 Task: Integrate Google Drive with the Trello card, attach a file, and customize the card by editing the description, adding a label, and changing the cover color.
Action: Mouse moved to (413, 543)
Screenshot: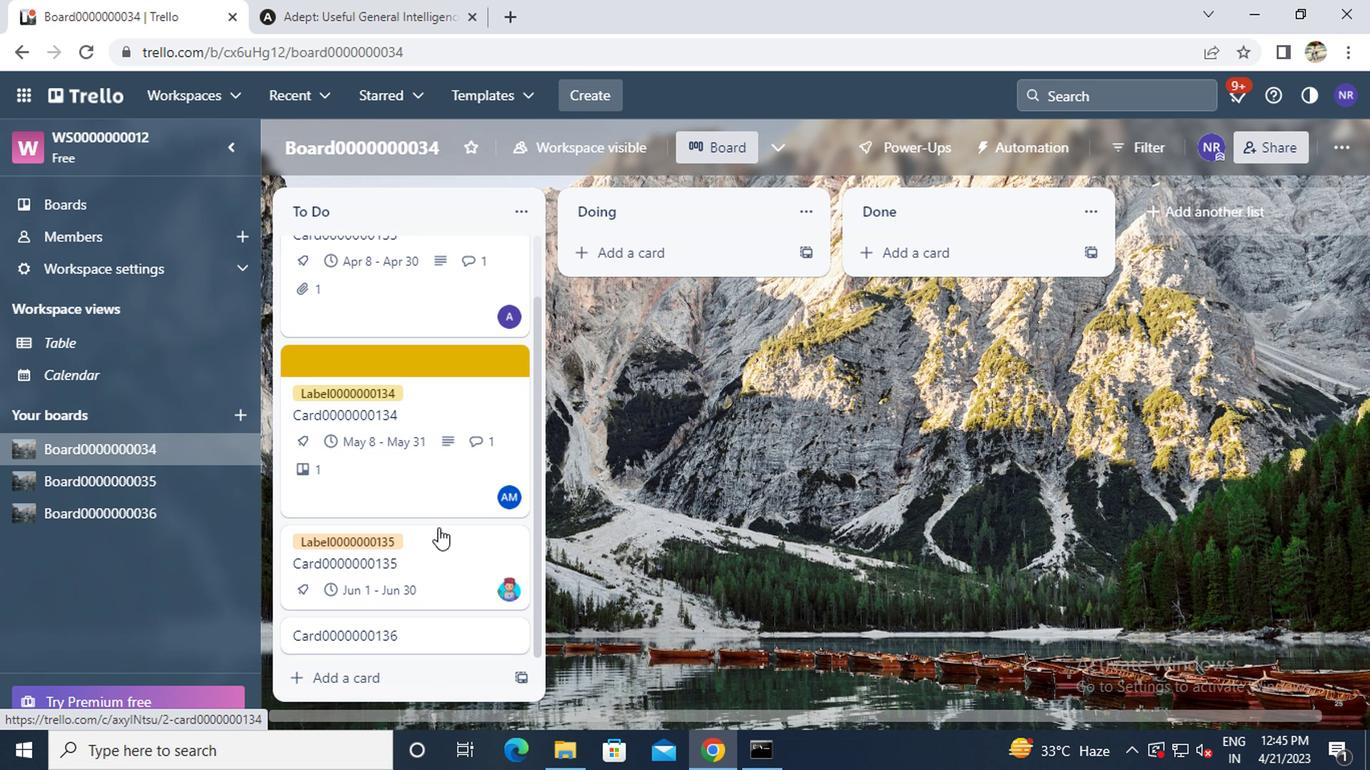 
Action: Mouse pressed left at (413, 543)
Screenshot: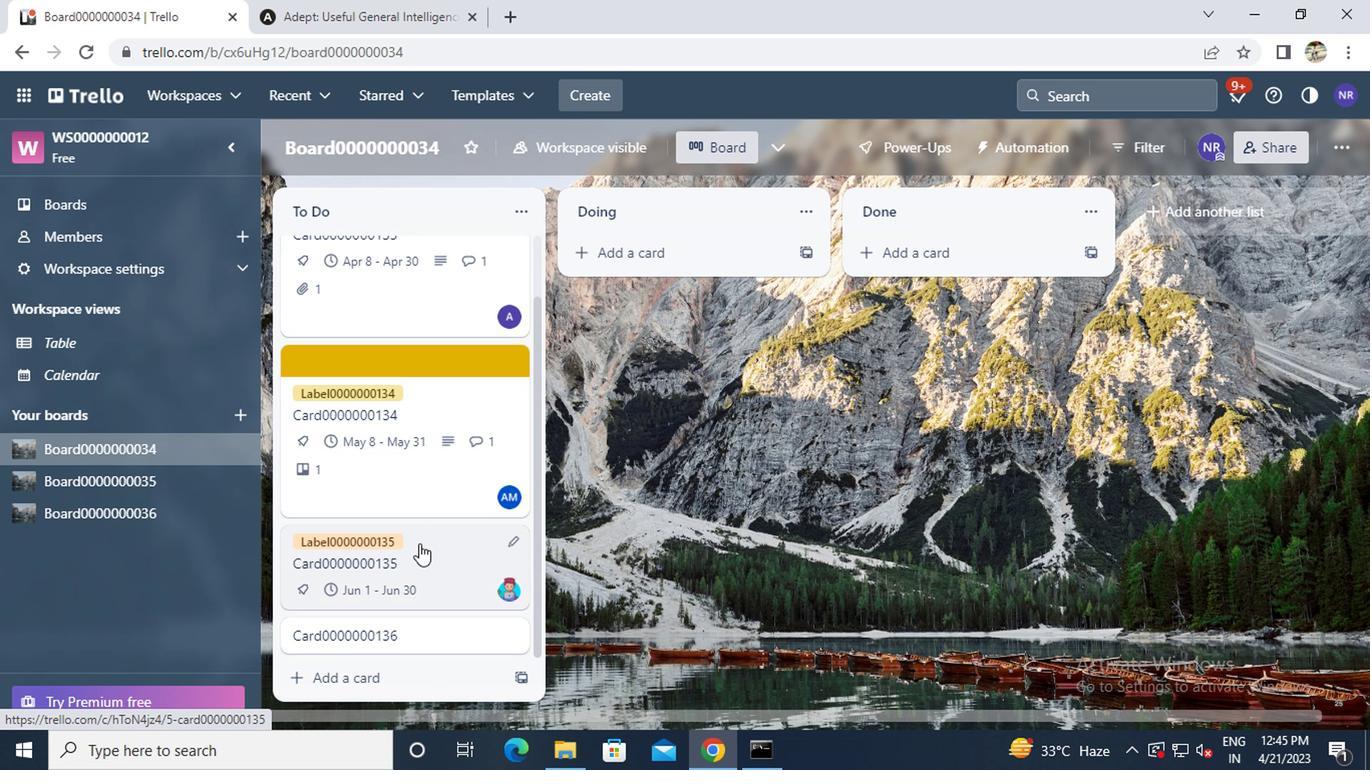 
Action: Mouse moved to (919, 408)
Screenshot: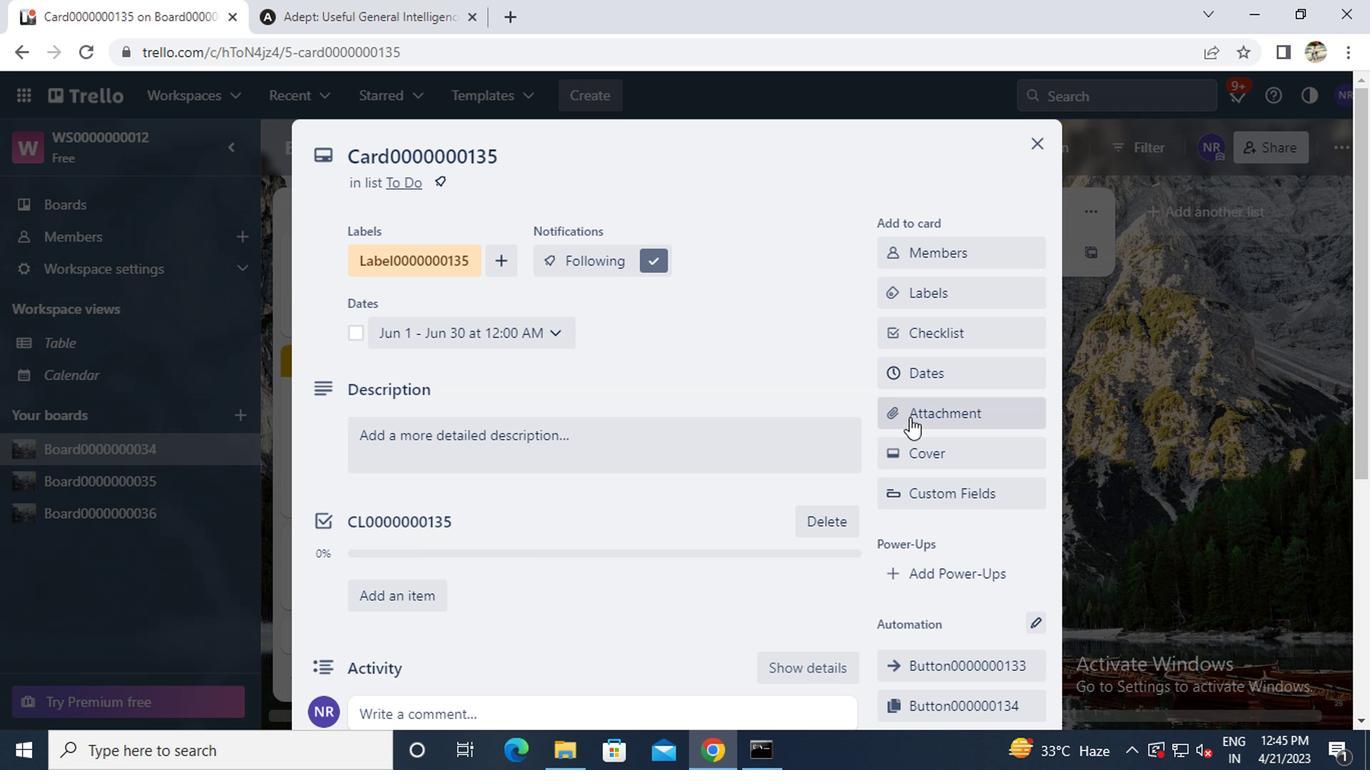 
Action: Mouse pressed left at (919, 408)
Screenshot: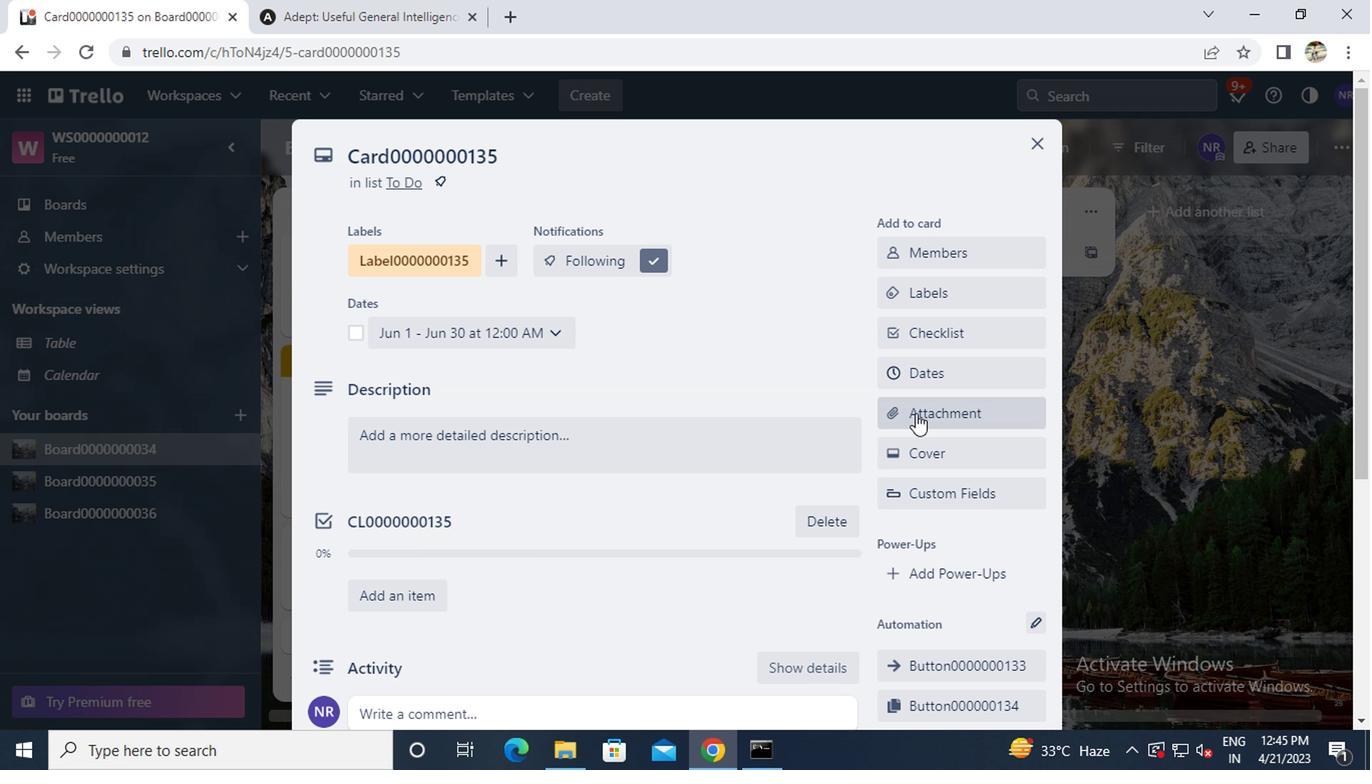 
Action: Mouse moved to (939, 245)
Screenshot: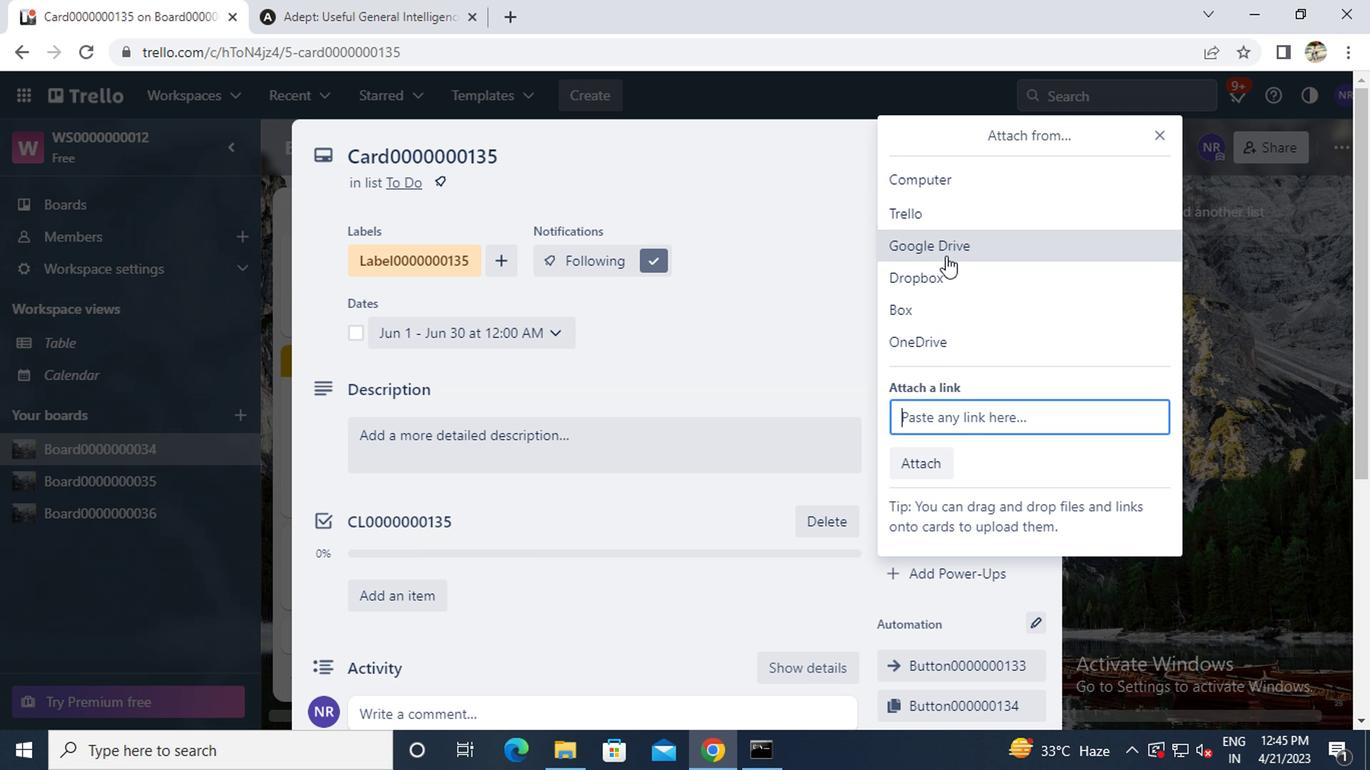 
Action: Mouse pressed left at (939, 245)
Screenshot: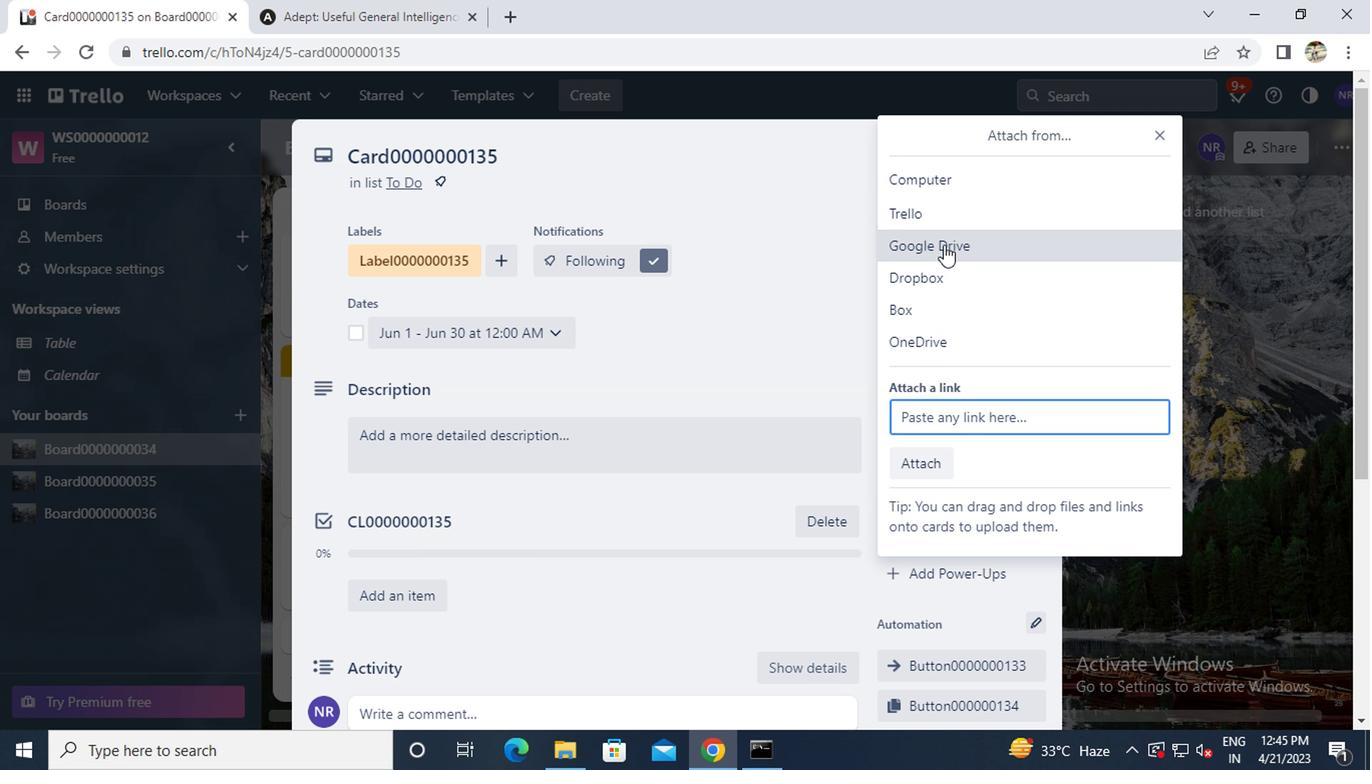
Action: Mouse moved to (833, 350)
Screenshot: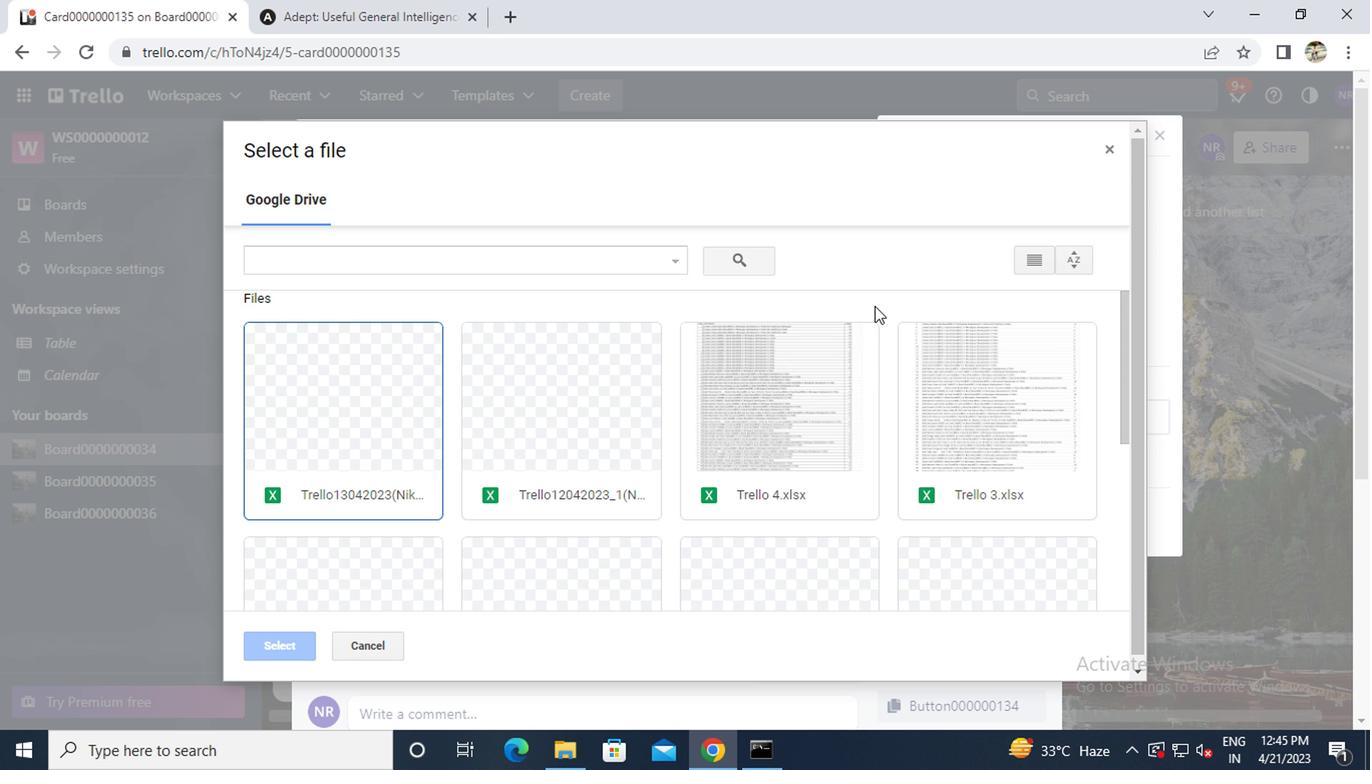 
Action: Mouse pressed left at (833, 350)
Screenshot: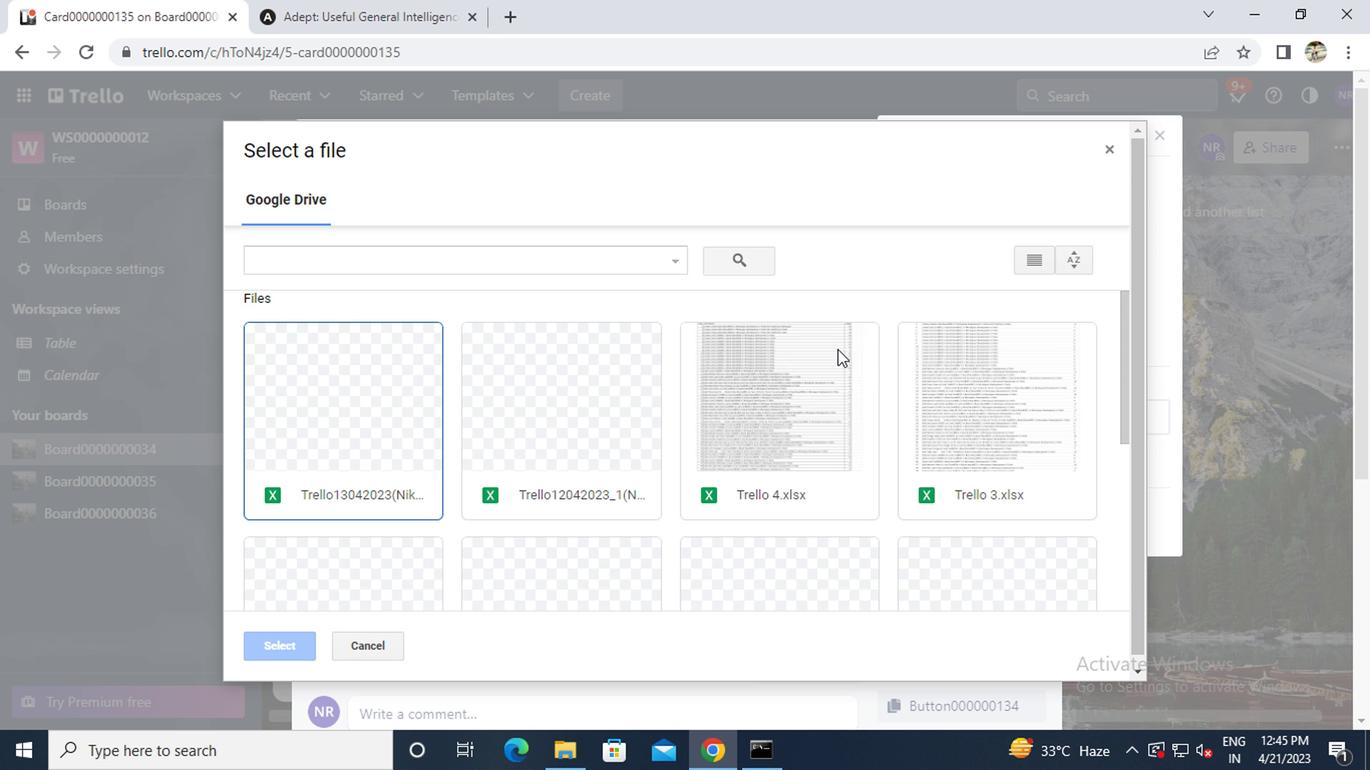 
Action: Mouse moved to (285, 635)
Screenshot: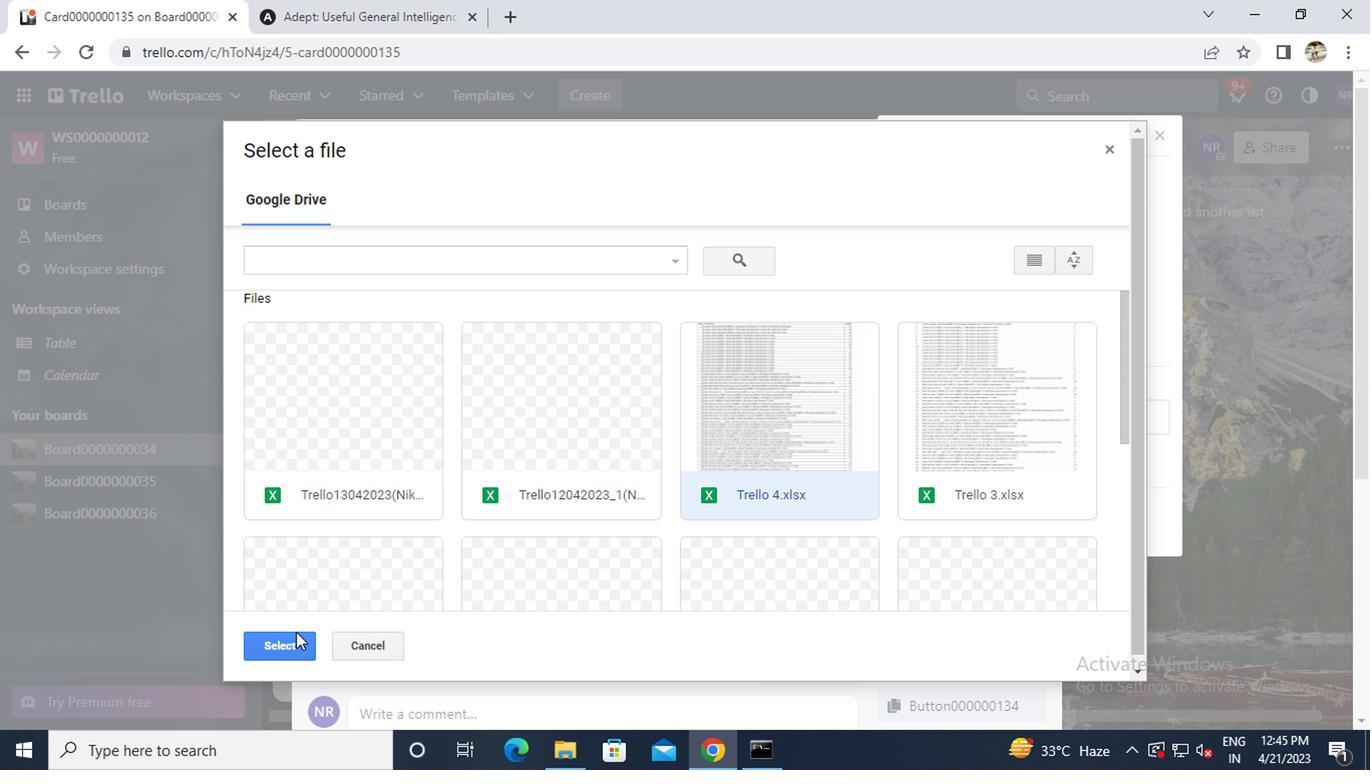 
Action: Mouse pressed left at (285, 635)
Screenshot: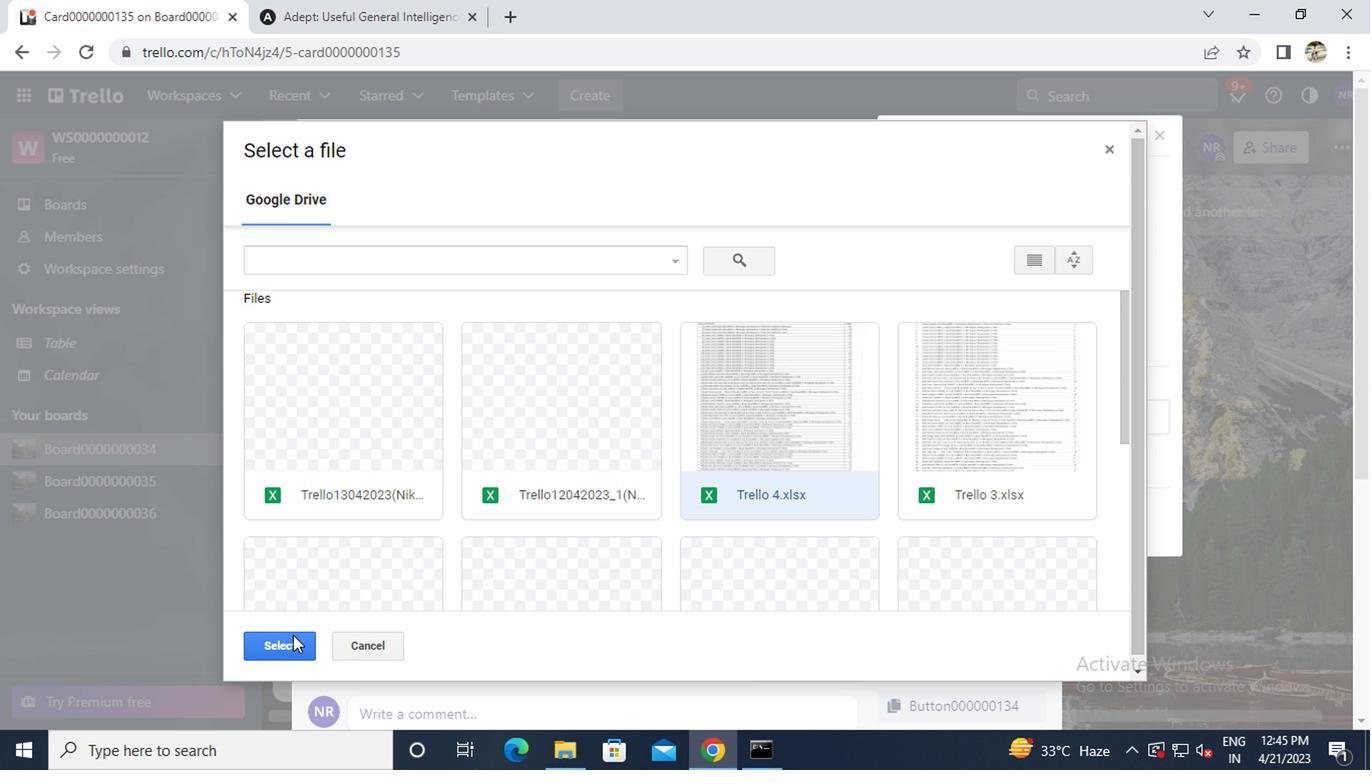 
Action: Mouse moved to (893, 461)
Screenshot: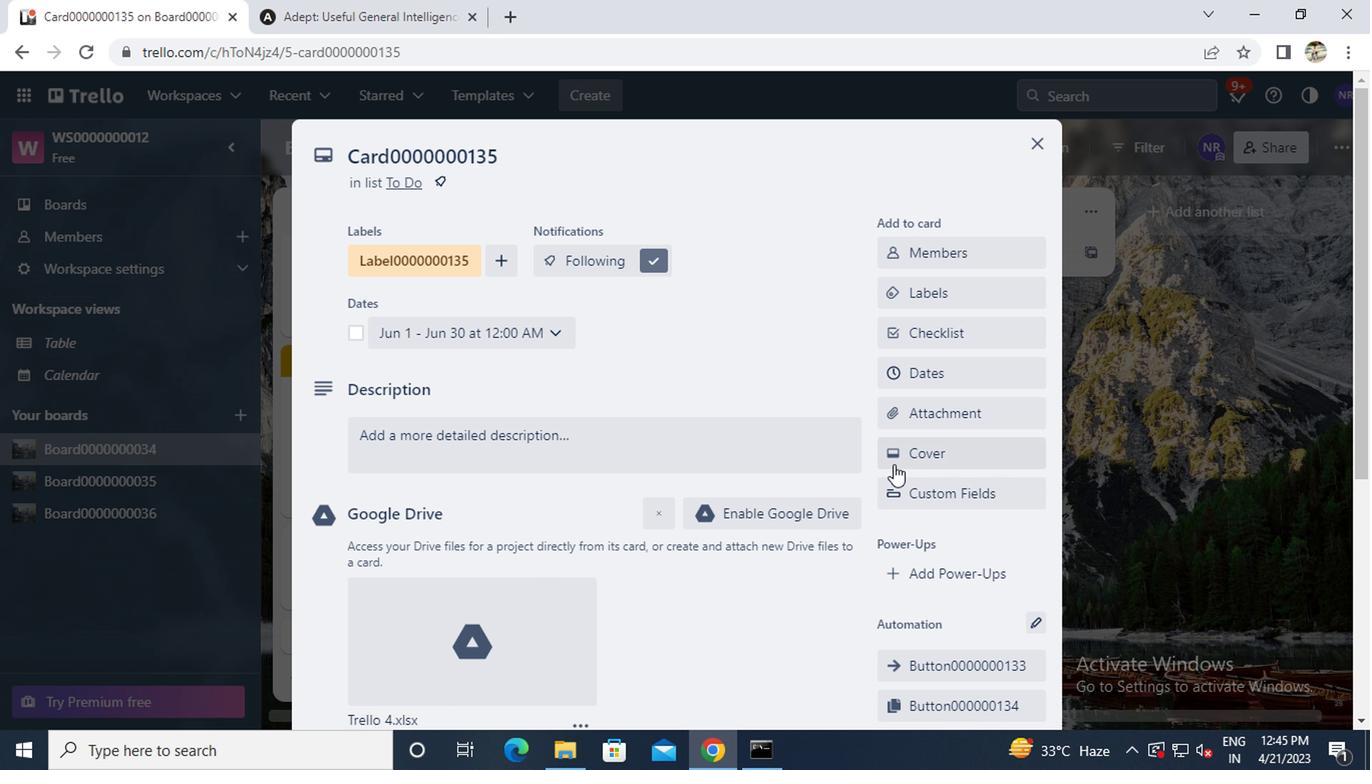 
Action: Mouse pressed left at (893, 461)
Screenshot: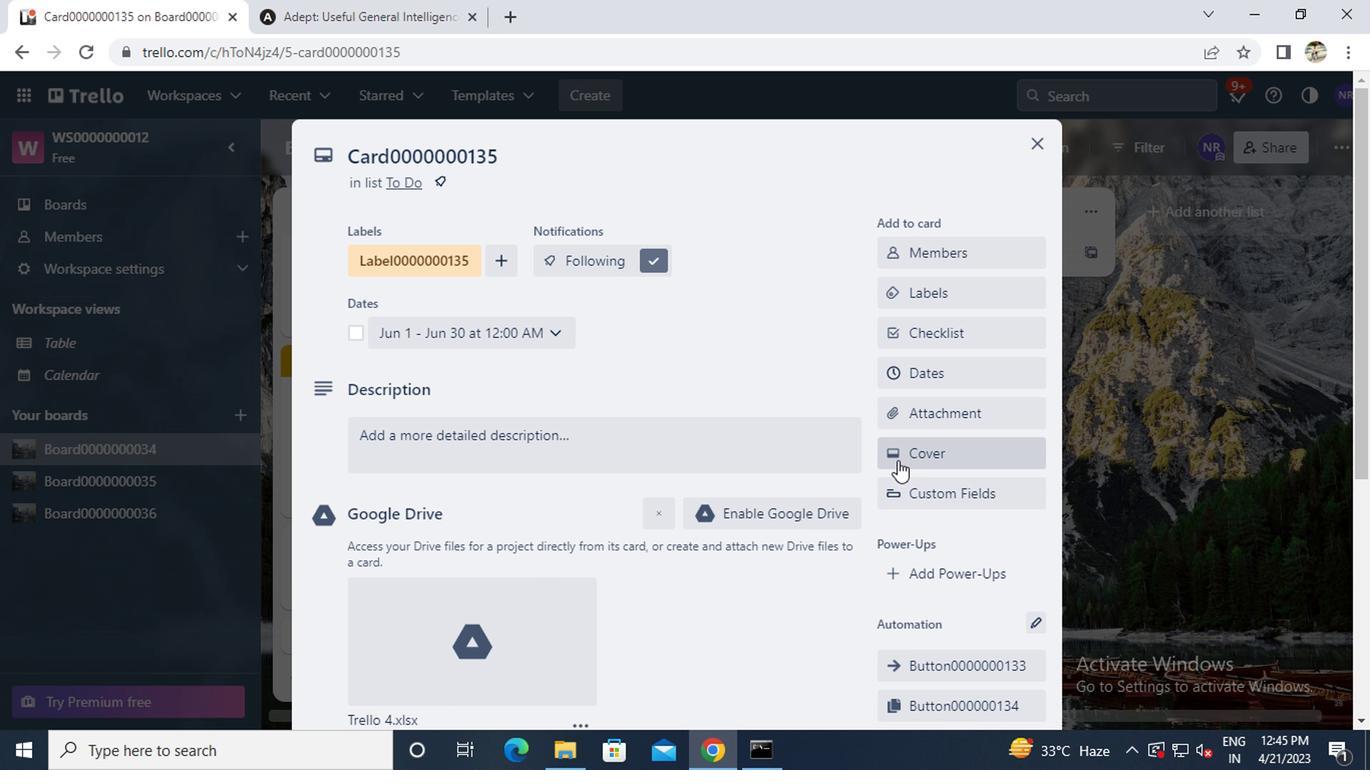 
Action: Mouse moved to (1019, 319)
Screenshot: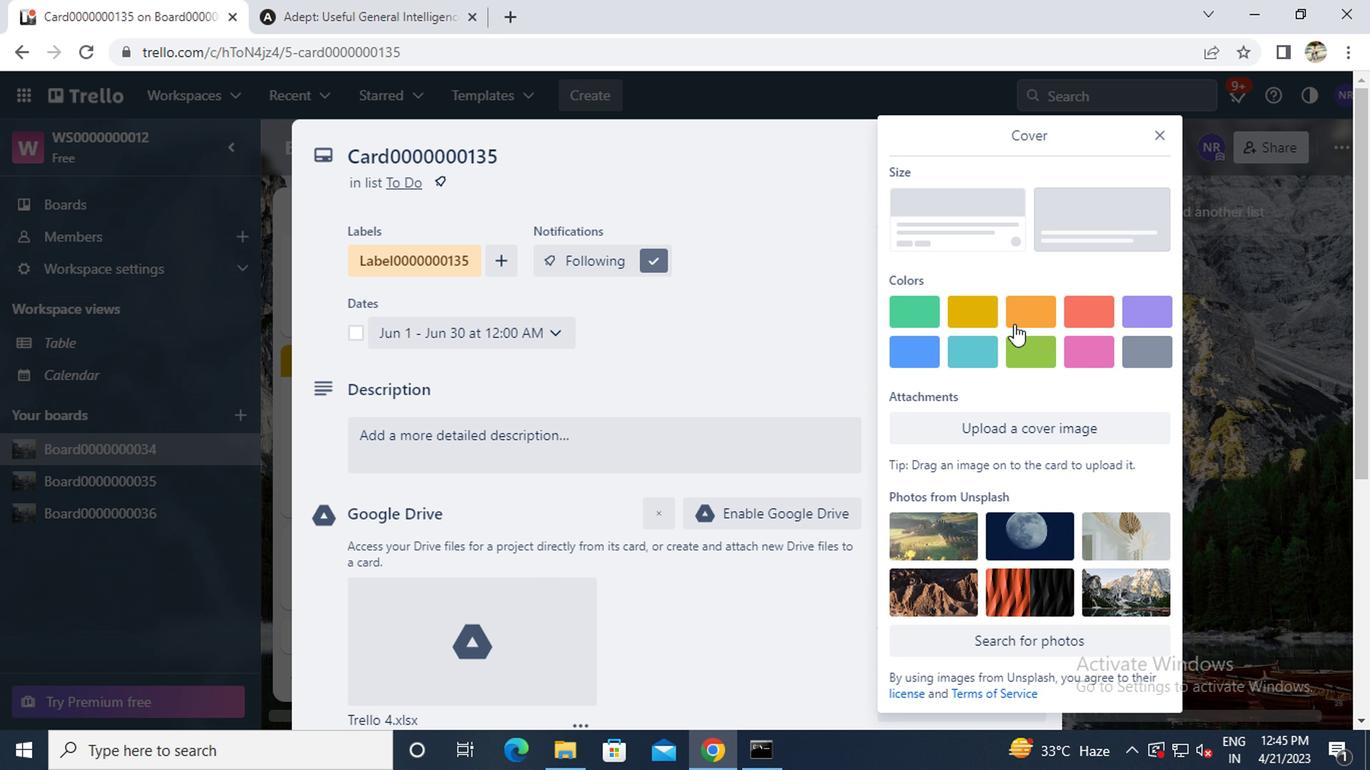 
Action: Mouse pressed left at (1019, 319)
Screenshot: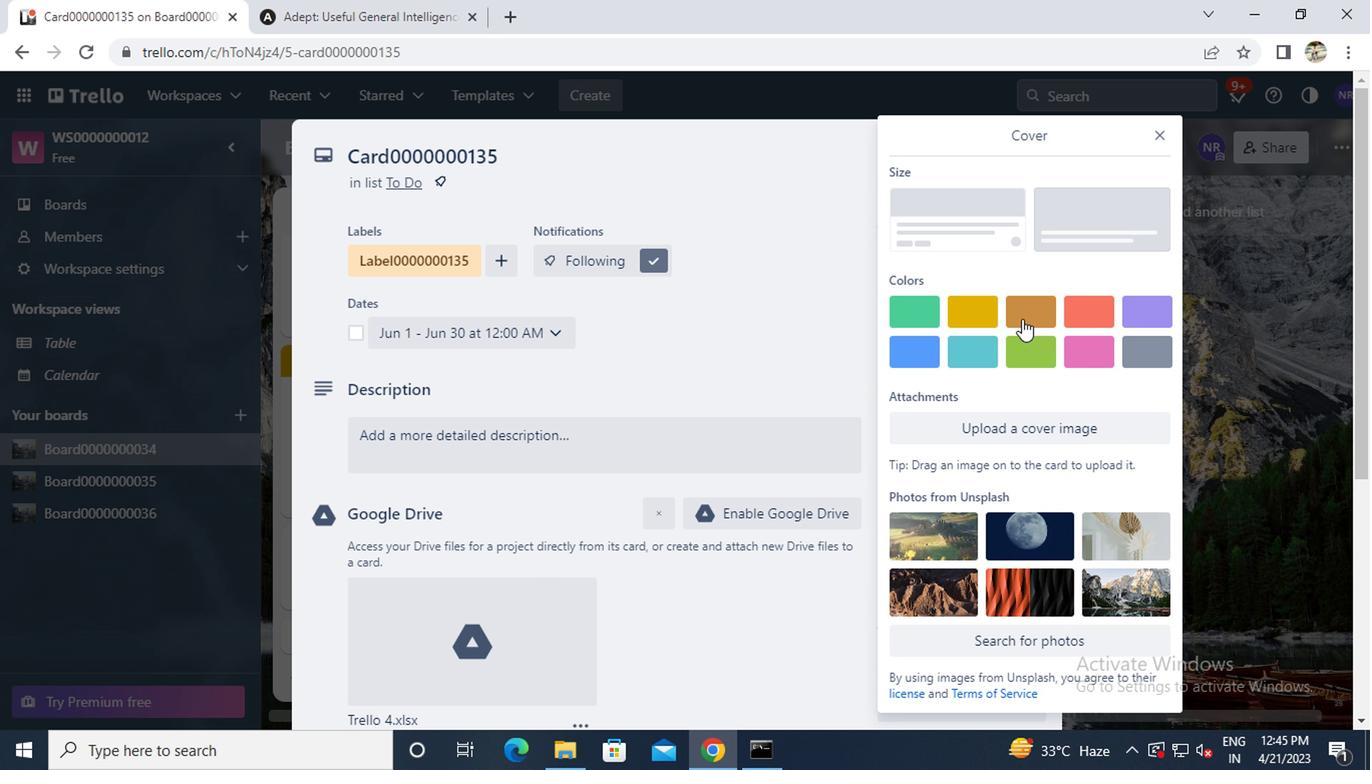 
Action: Mouse moved to (1150, 135)
Screenshot: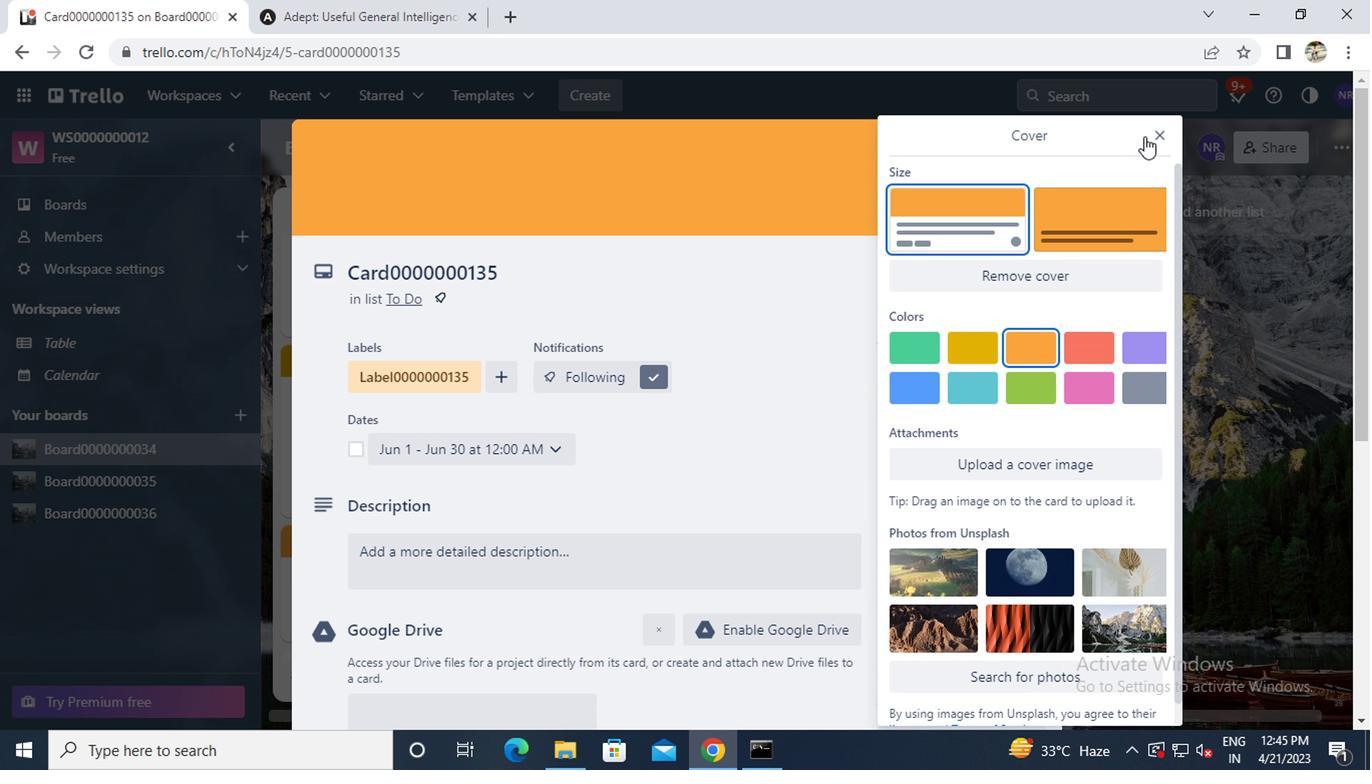 
Action: Mouse pressed left at (1150, 135)
Screenshot: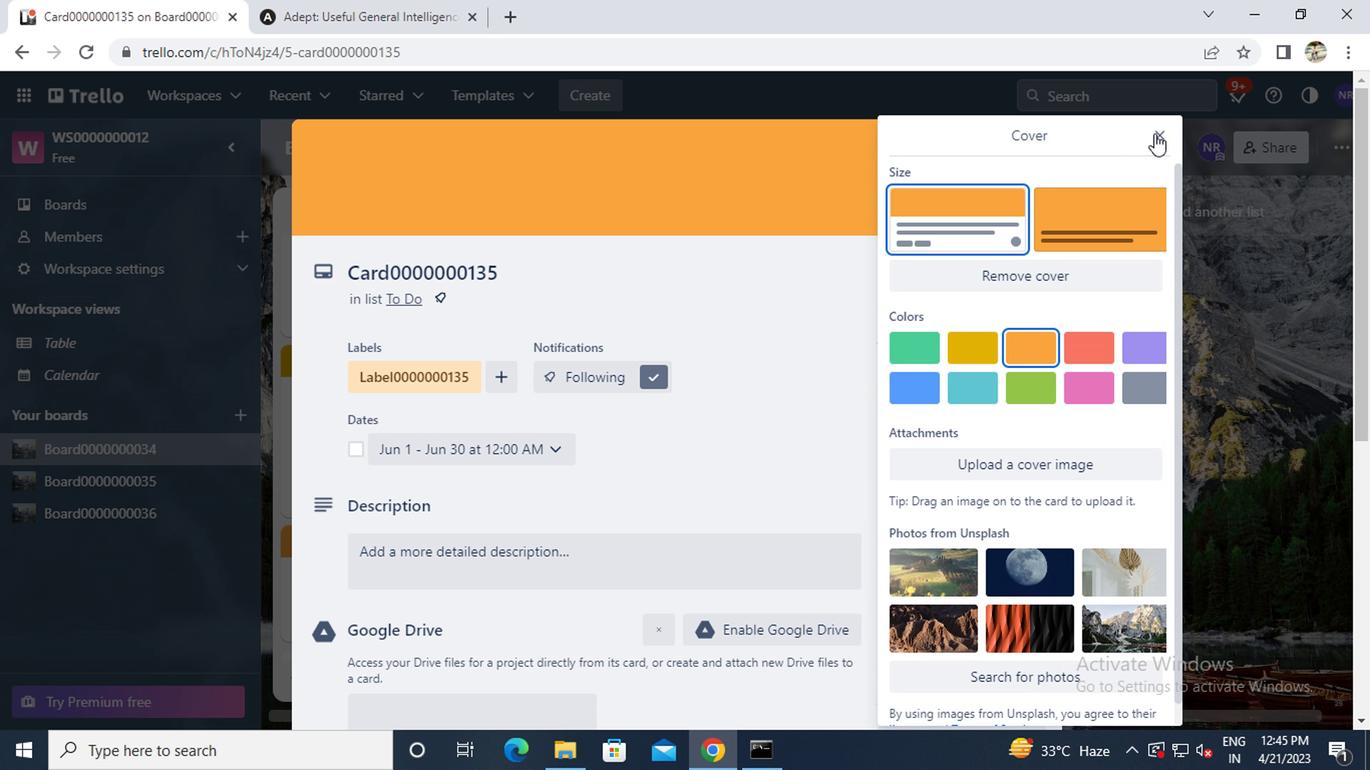 
Action: Mouse moved to (933, 457)
Screenshot: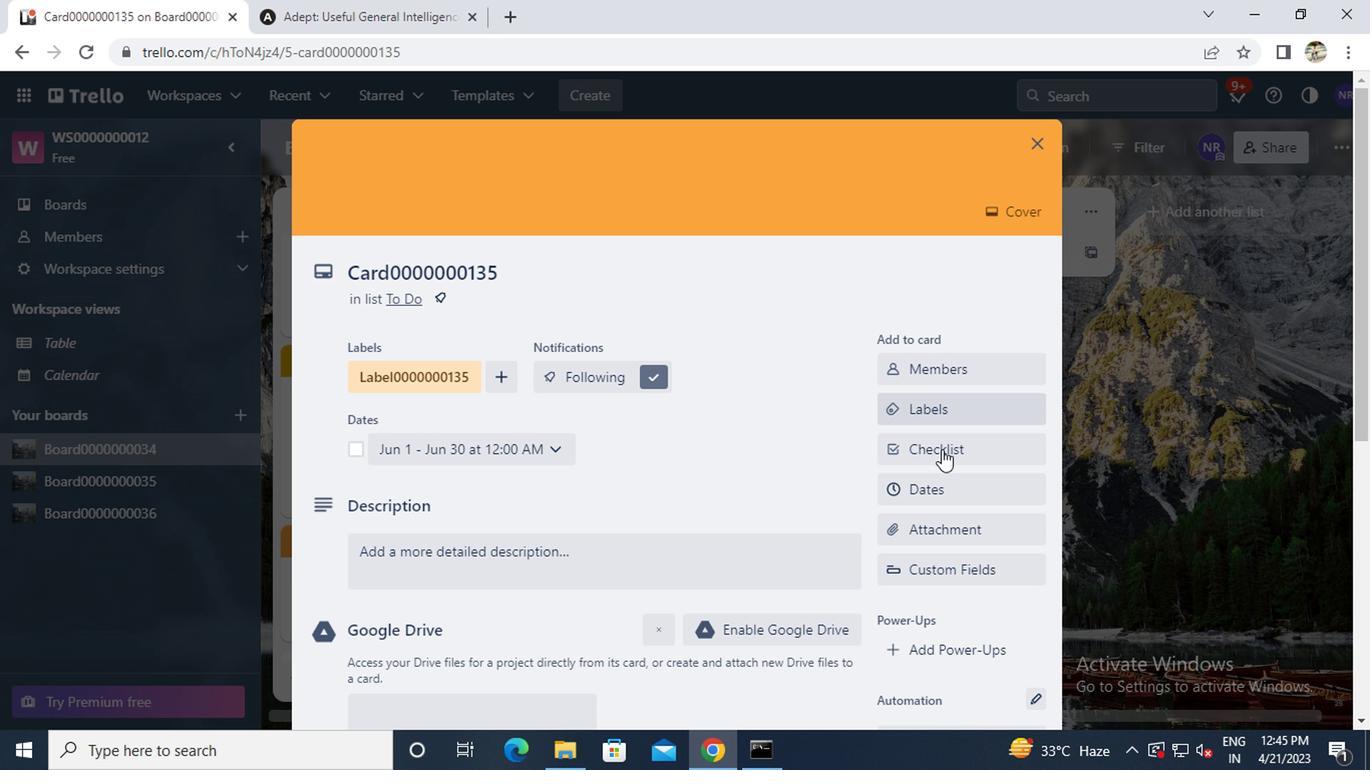 
Action: Mouse scrolled (933, 456) with delta (0, -1)
Screenshot: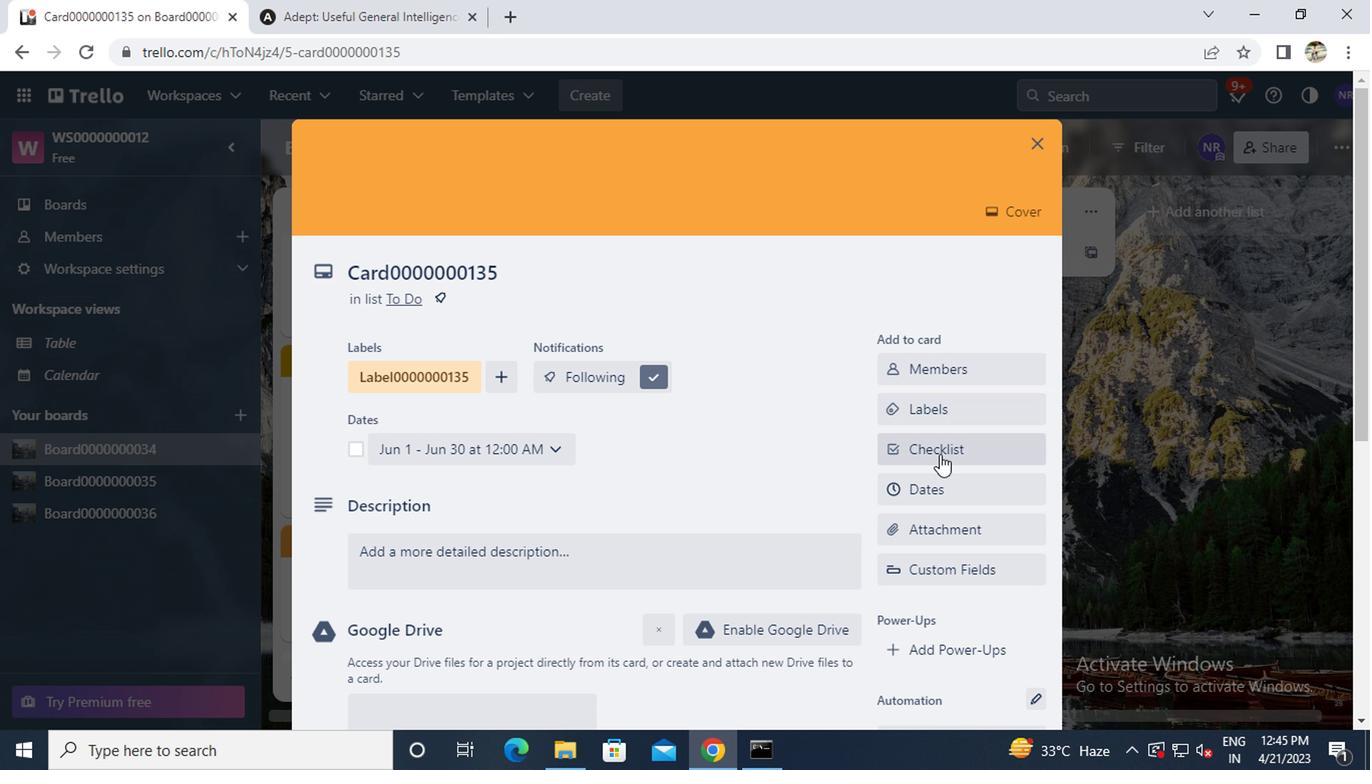 
Action: Mouse scrolled (933, 456) with delta (0, -1)
Screenshot: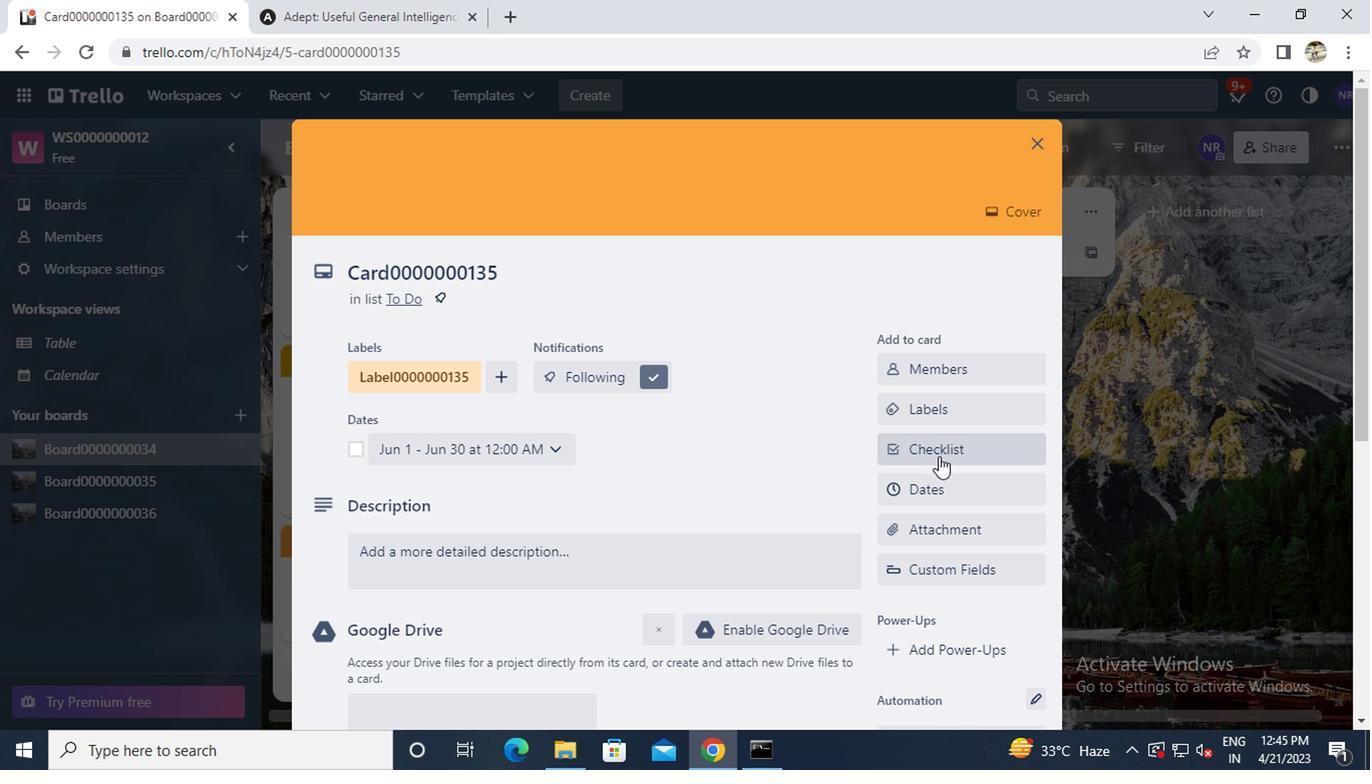 
Action: Mouse scrolled (933, 456) with delta (0, -1)
Screenshot: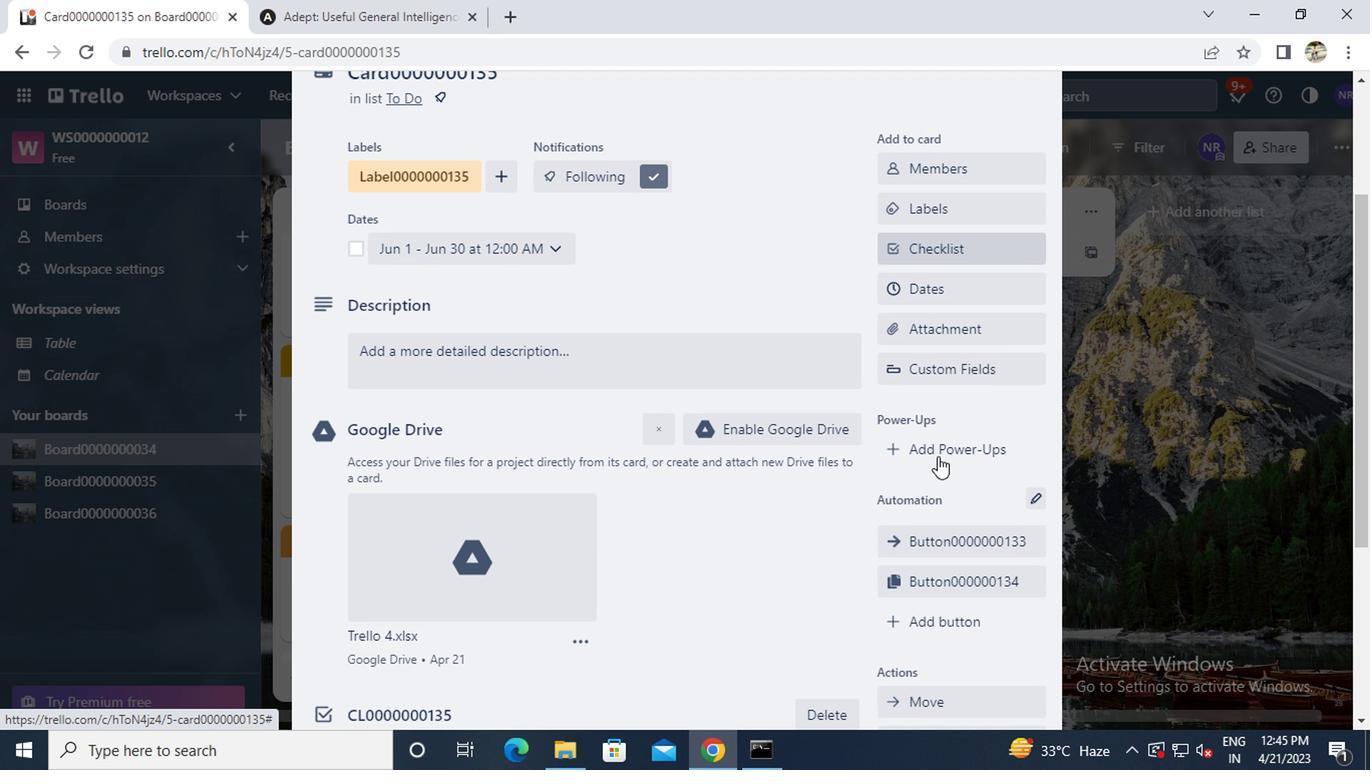 
Action: Mouse scrolled (933, 456) with delta (0, -1)
Screenshot: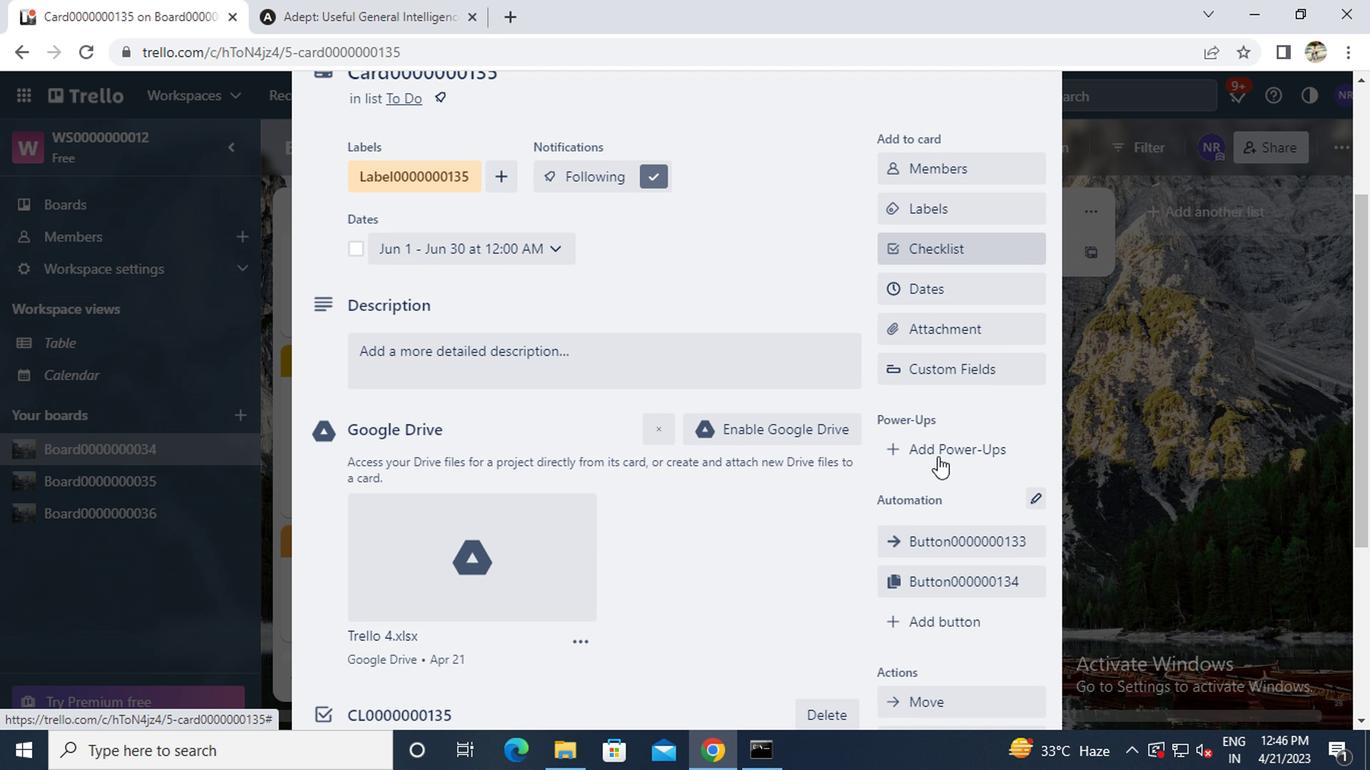
Action: Mouse moved to (927, 430)
Screenshot: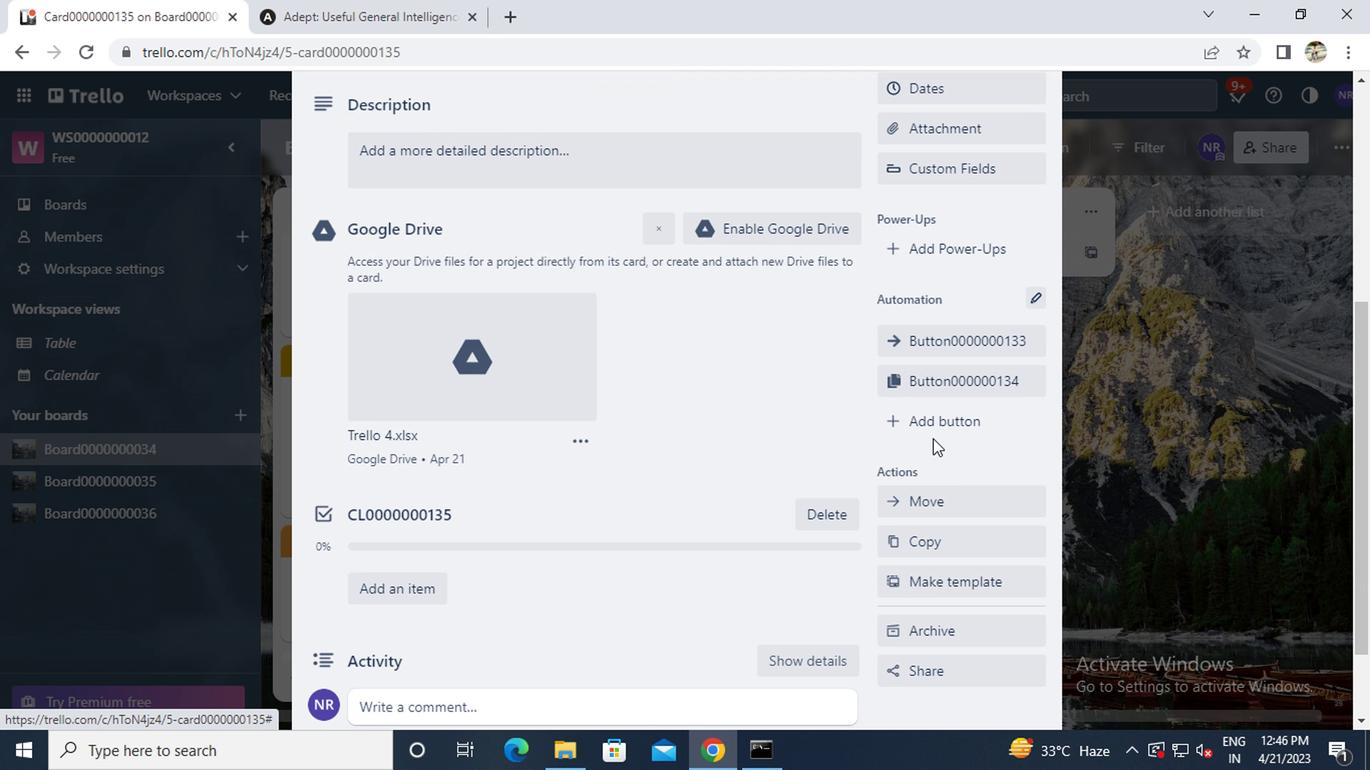 
Action: Mouse pressed left at (927, 430)
Screenshot: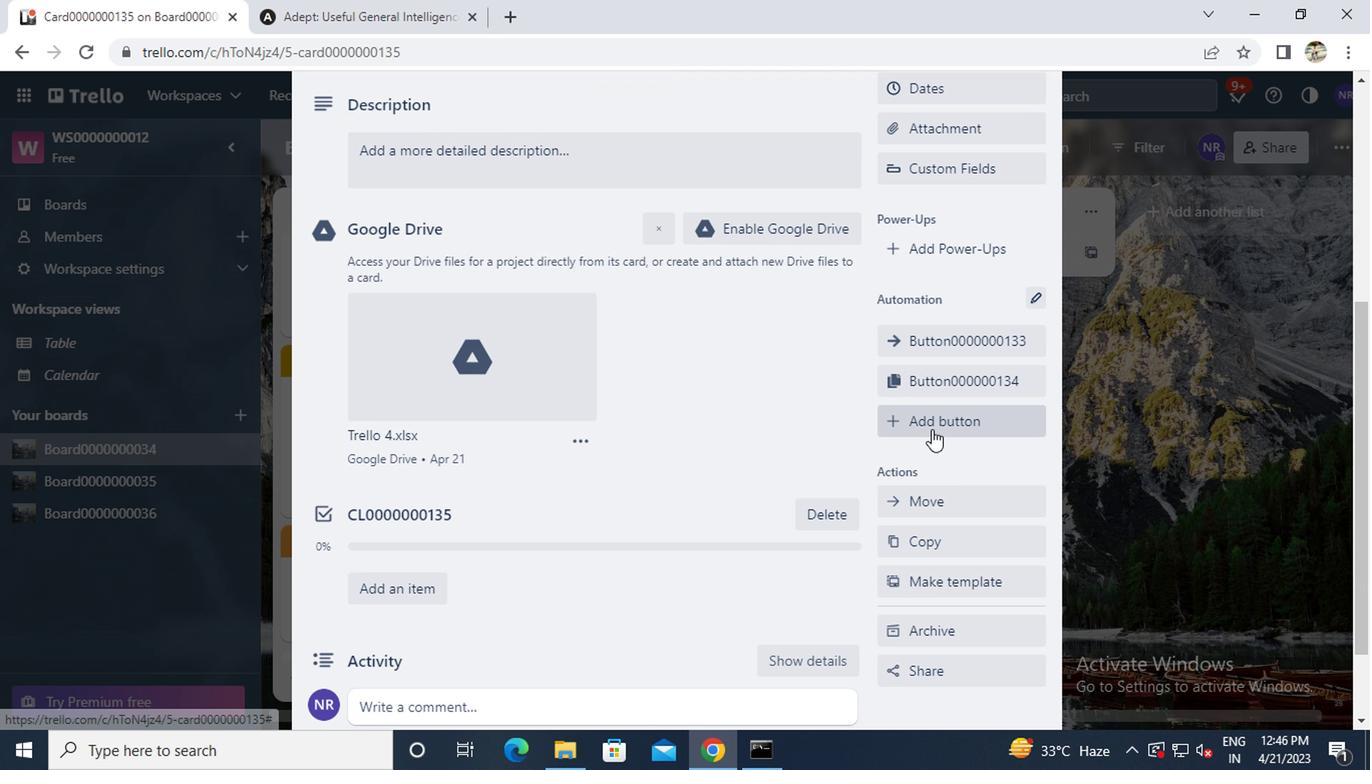 
Action: Mouse moved to (920, 321)
Screenshot: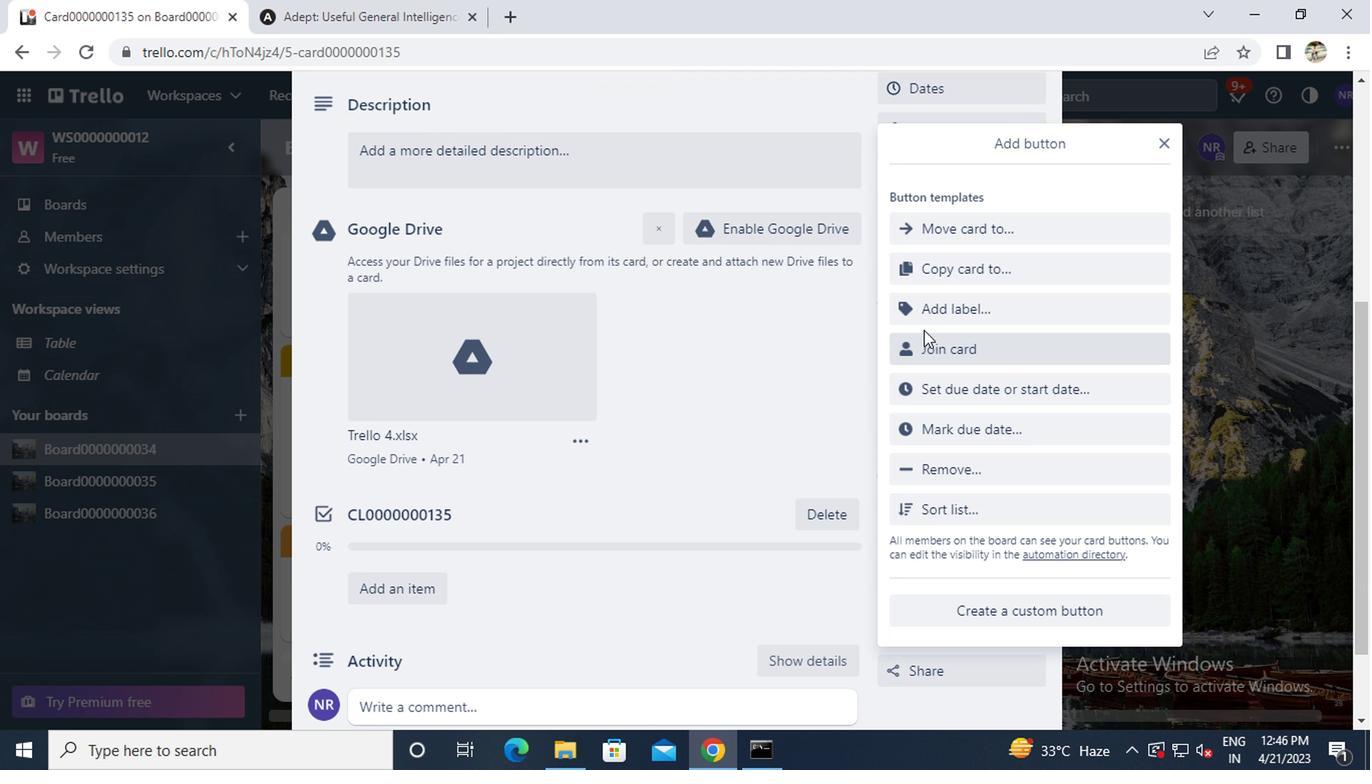 
Action: Mouse pressed left at (920, 321)
Screenshot: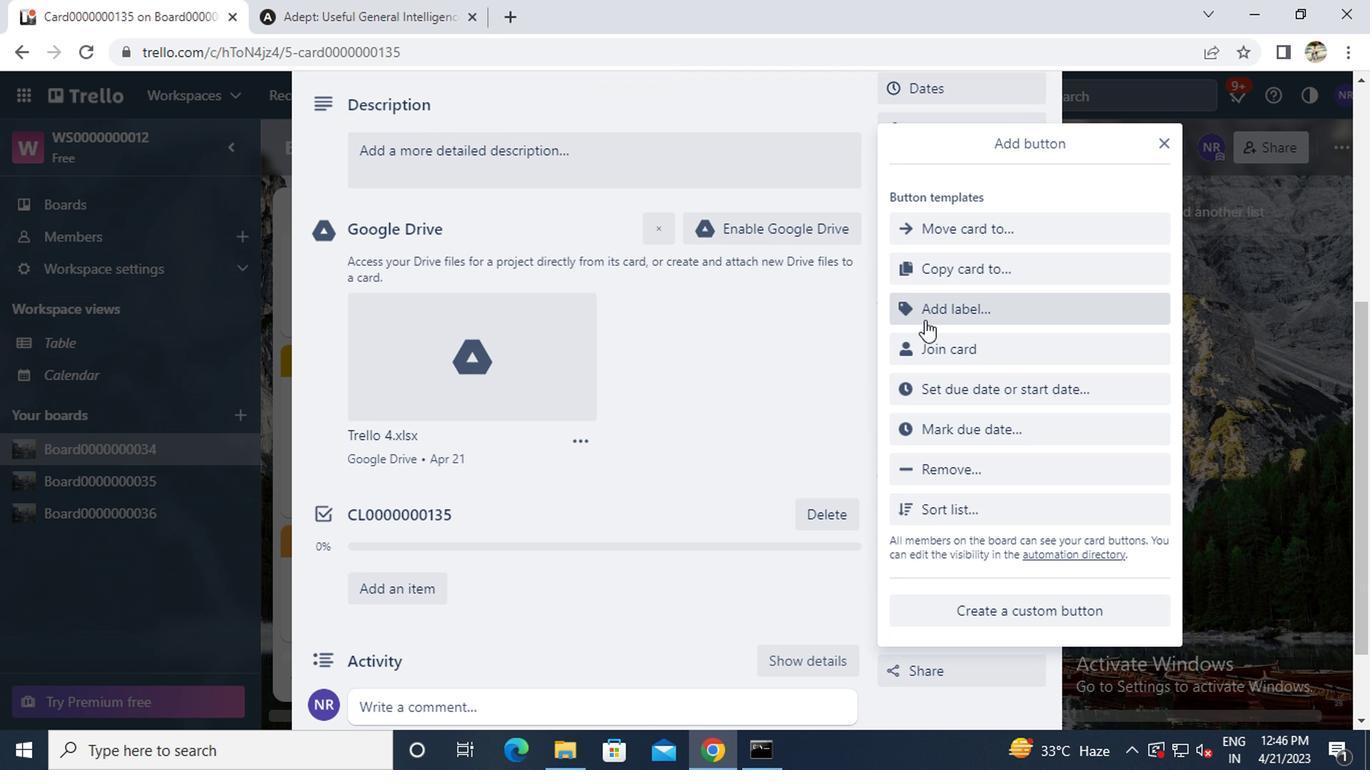 
Action: Key pressed t<Key.caps_lock>ittle00000000<Key.backspace>135
Screenshot: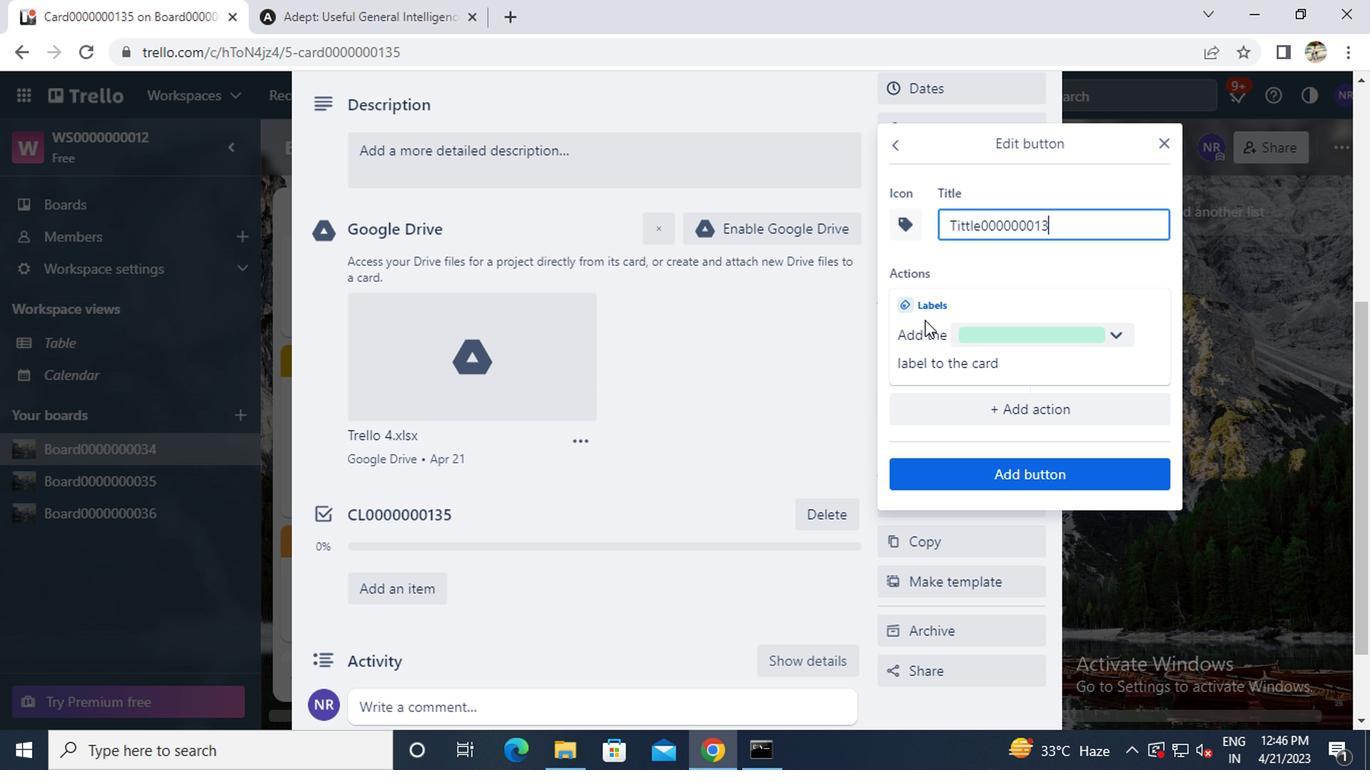 
Action: Mouse moved to (941, 473)
Screenshot: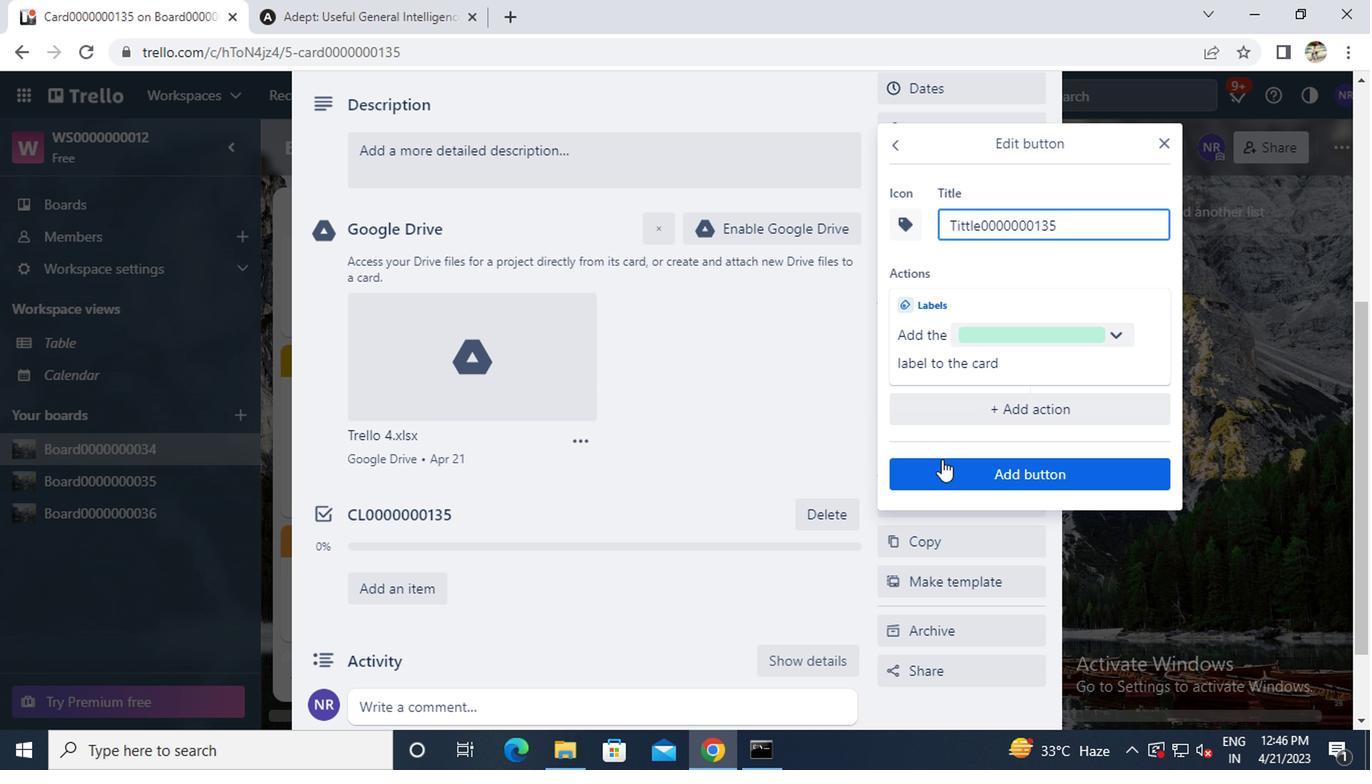 
Action: Mouse pressed left at (941, 473)
Screenshot: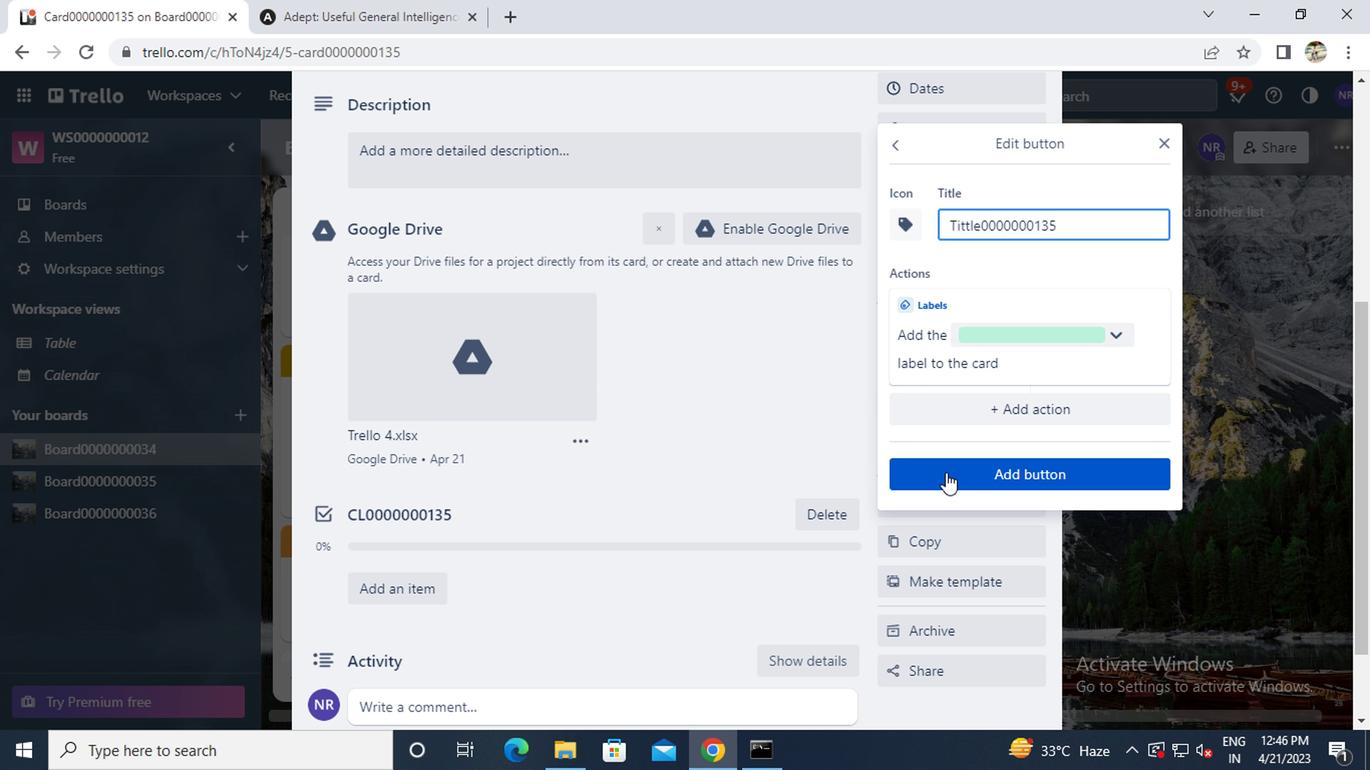 
Action: Mouse moved to (560, 171)
Screenshot: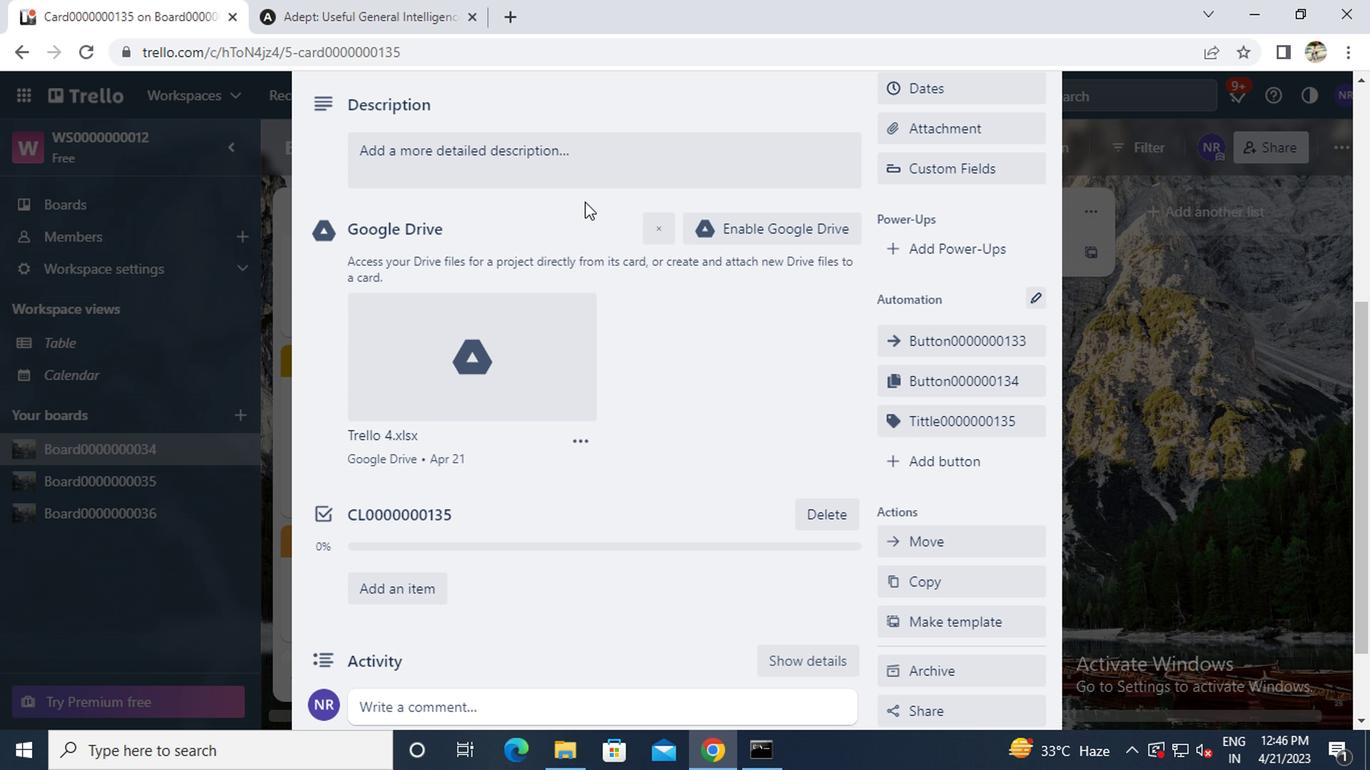 
Action: Mouse pressed left at (560, 171)
Screenshot: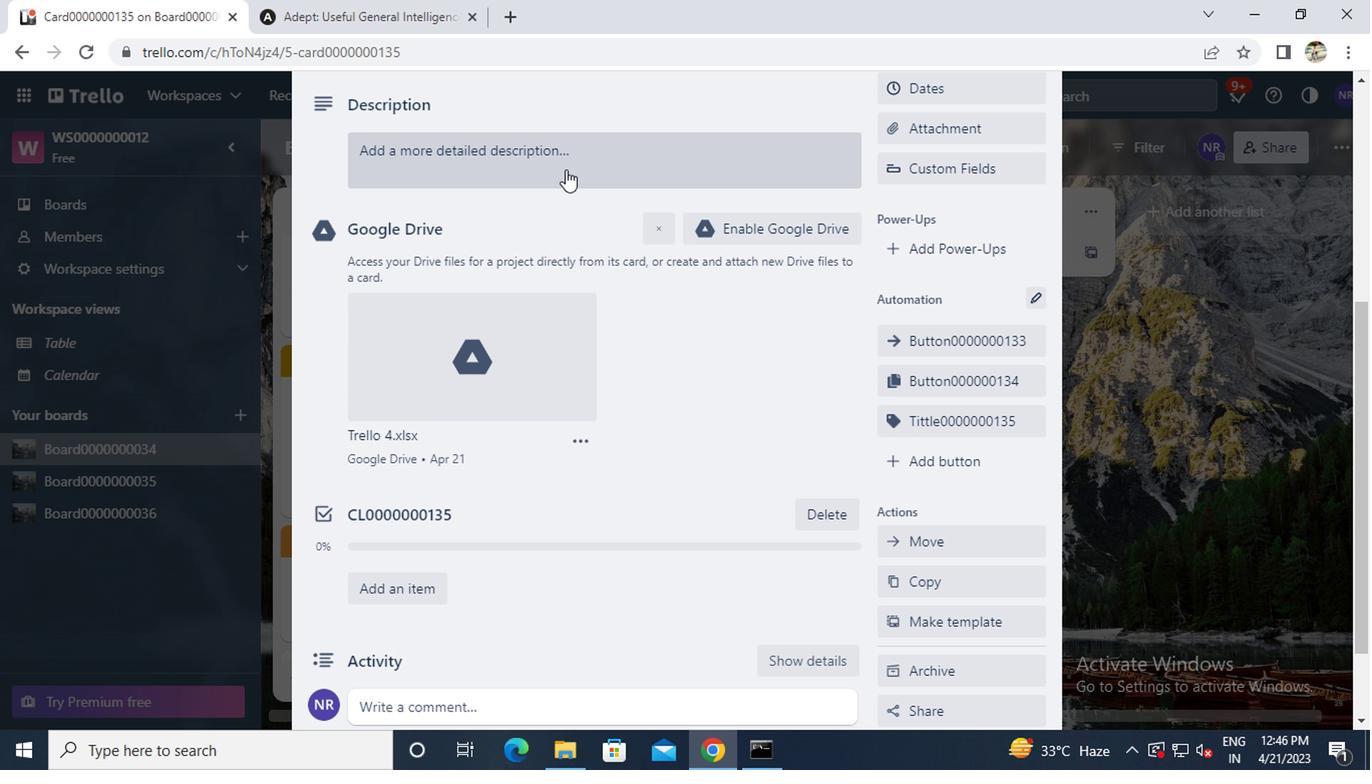 
Action: Key pressed <Key.caps_lock>ds0000000135
Screenshot: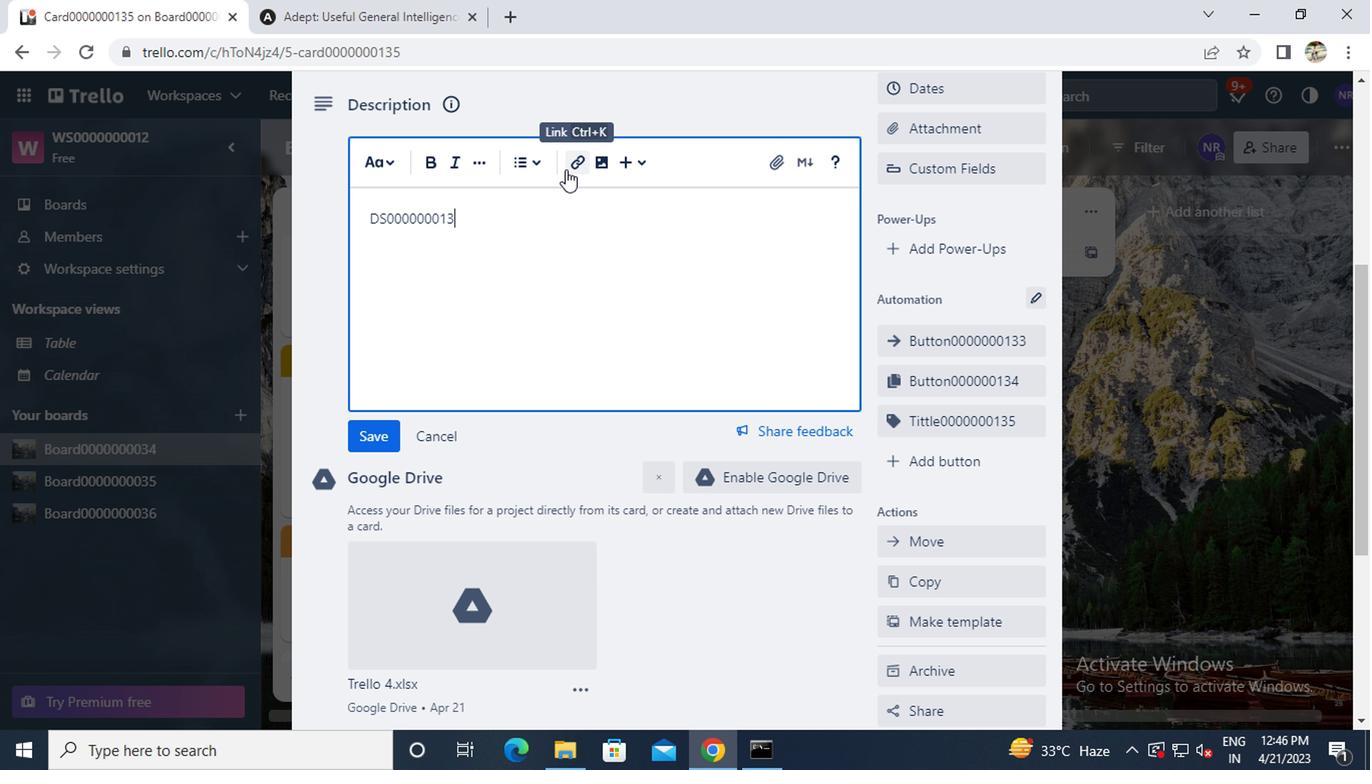 
Action: Mouse moved to (371, 429)
Screenshot: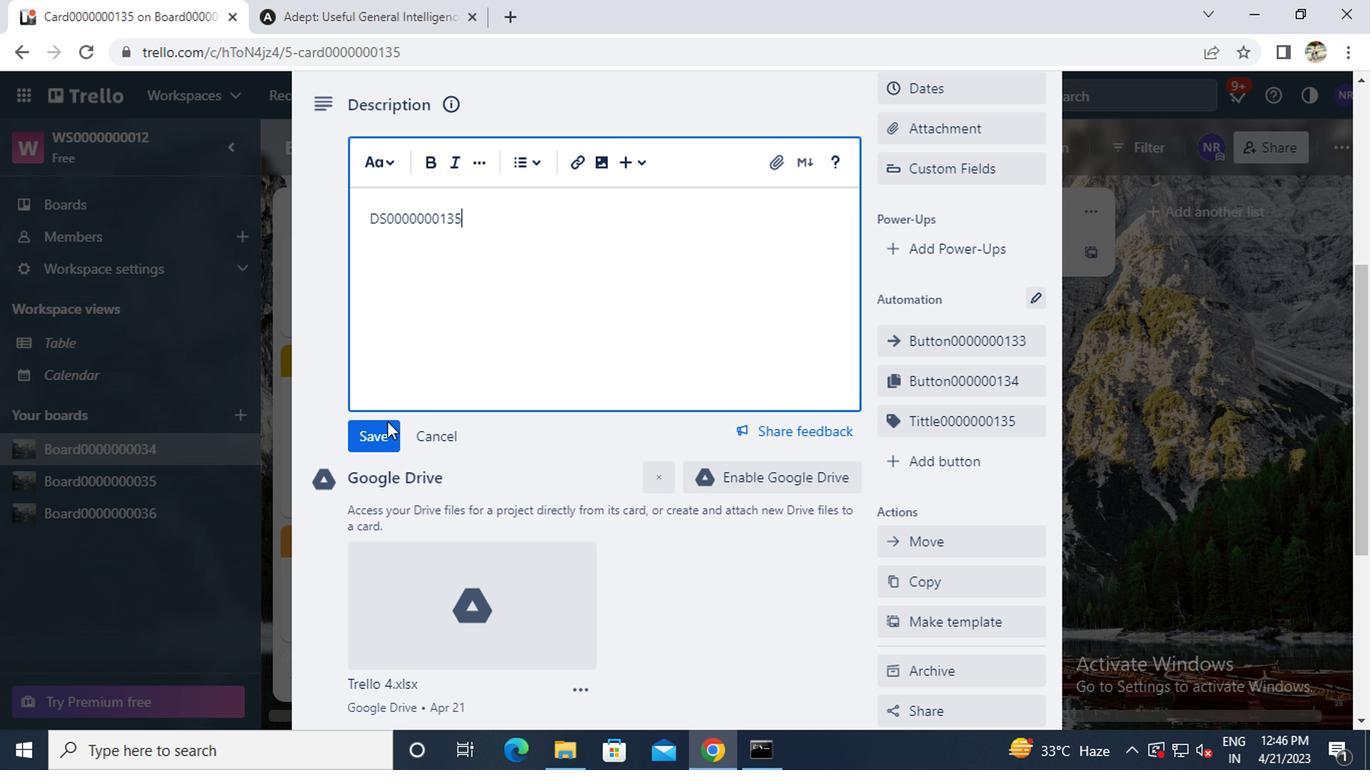 
Action: Mouse pressed left at (371, 429)
Screenshot: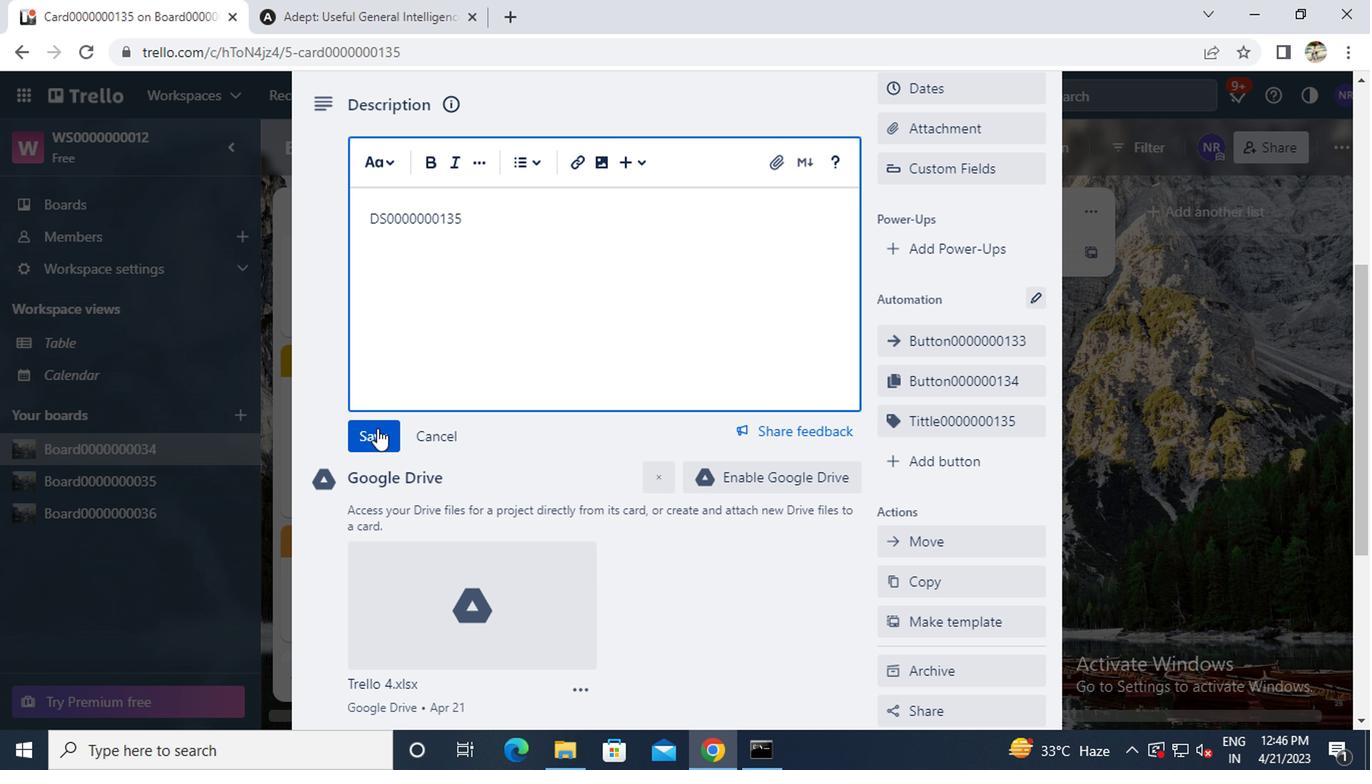 
Action: Mouse moved to (379, 495)
Screenshot: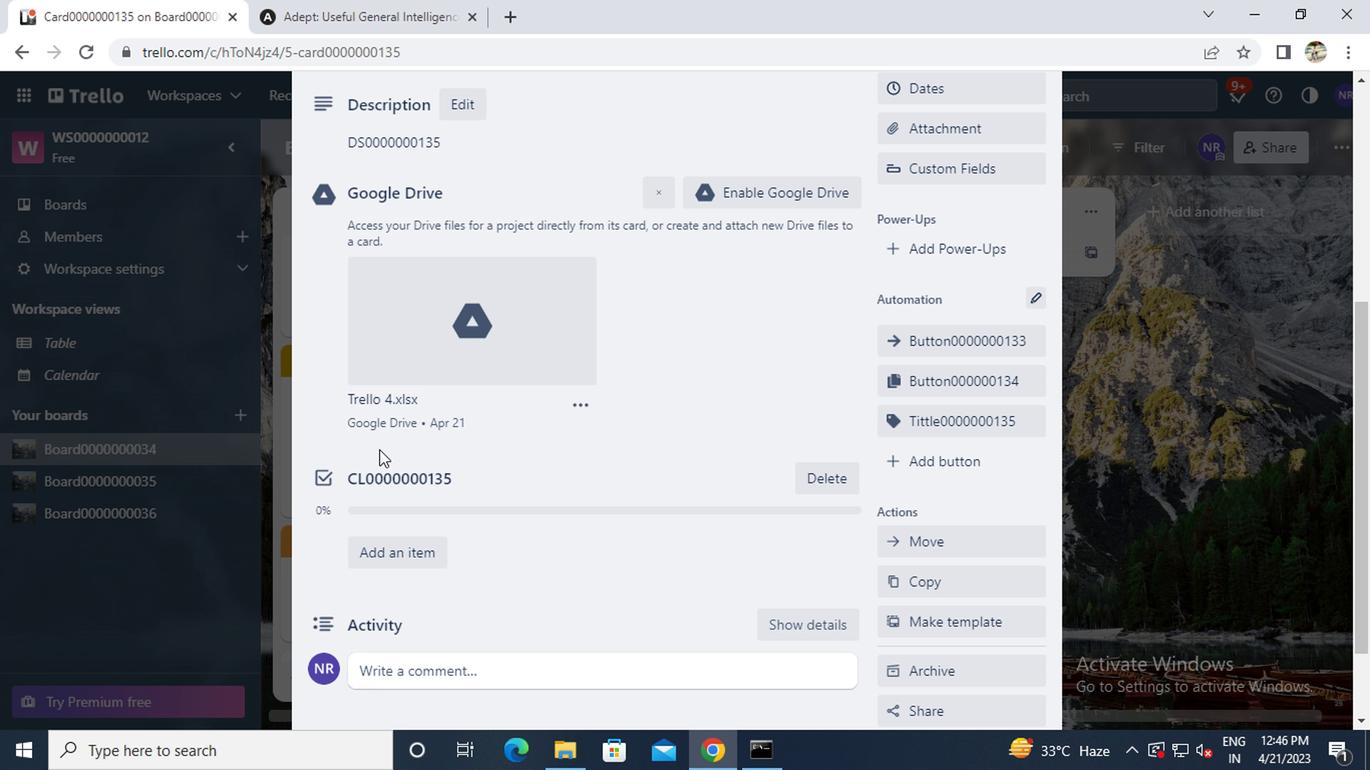 
Action: Mouse scrolled (379, 493) with delta (0, -1)
Screenshot: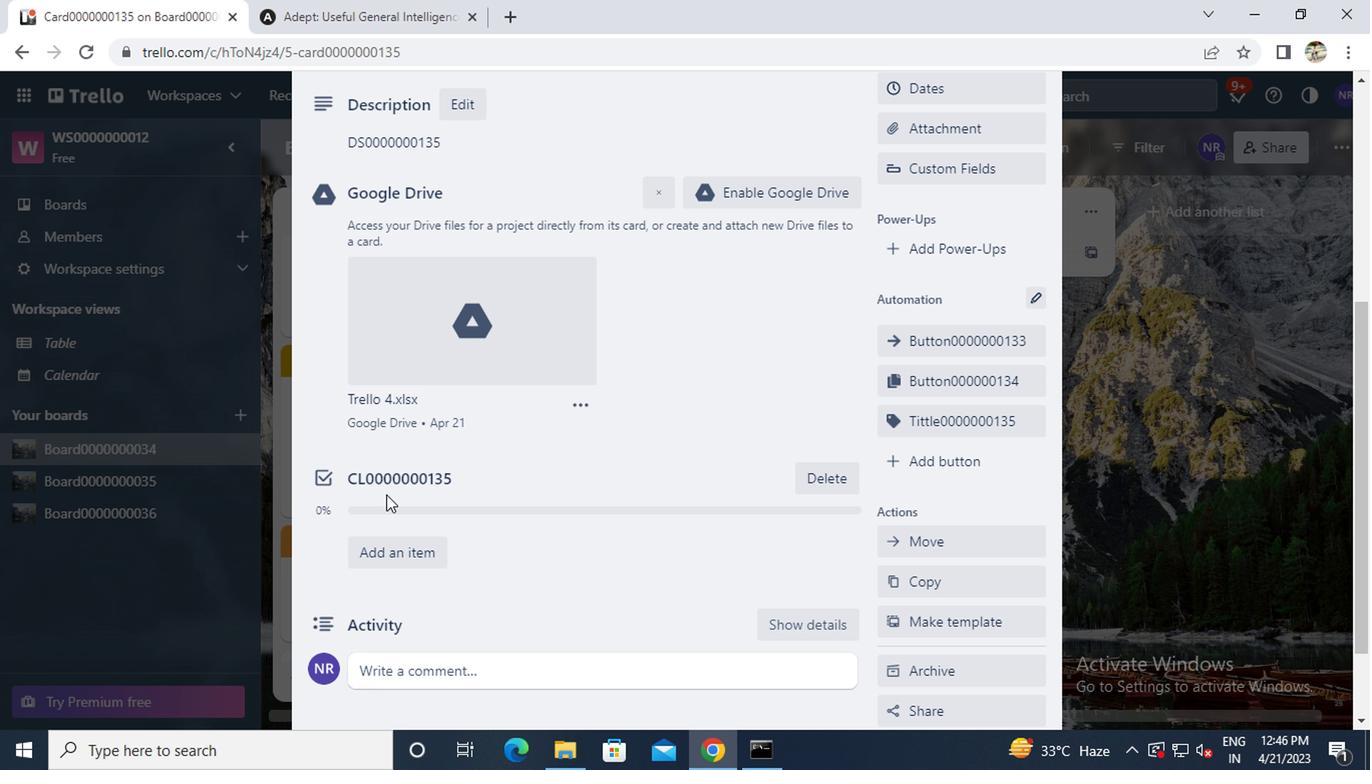 
Action: Mouse scrolled (379, 493) with delta (0, -1)
Screenshot: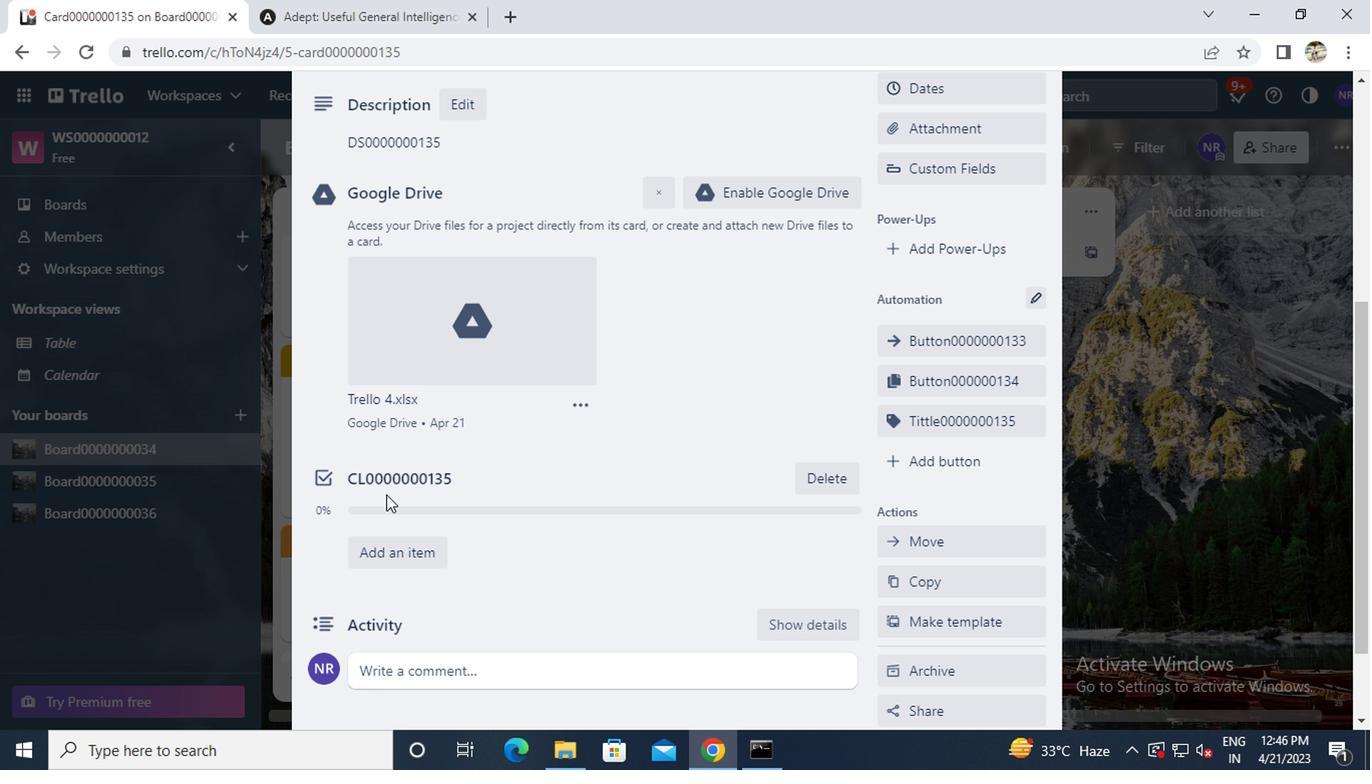 
Action: Mouse moved to (379, 556)
Screenshot: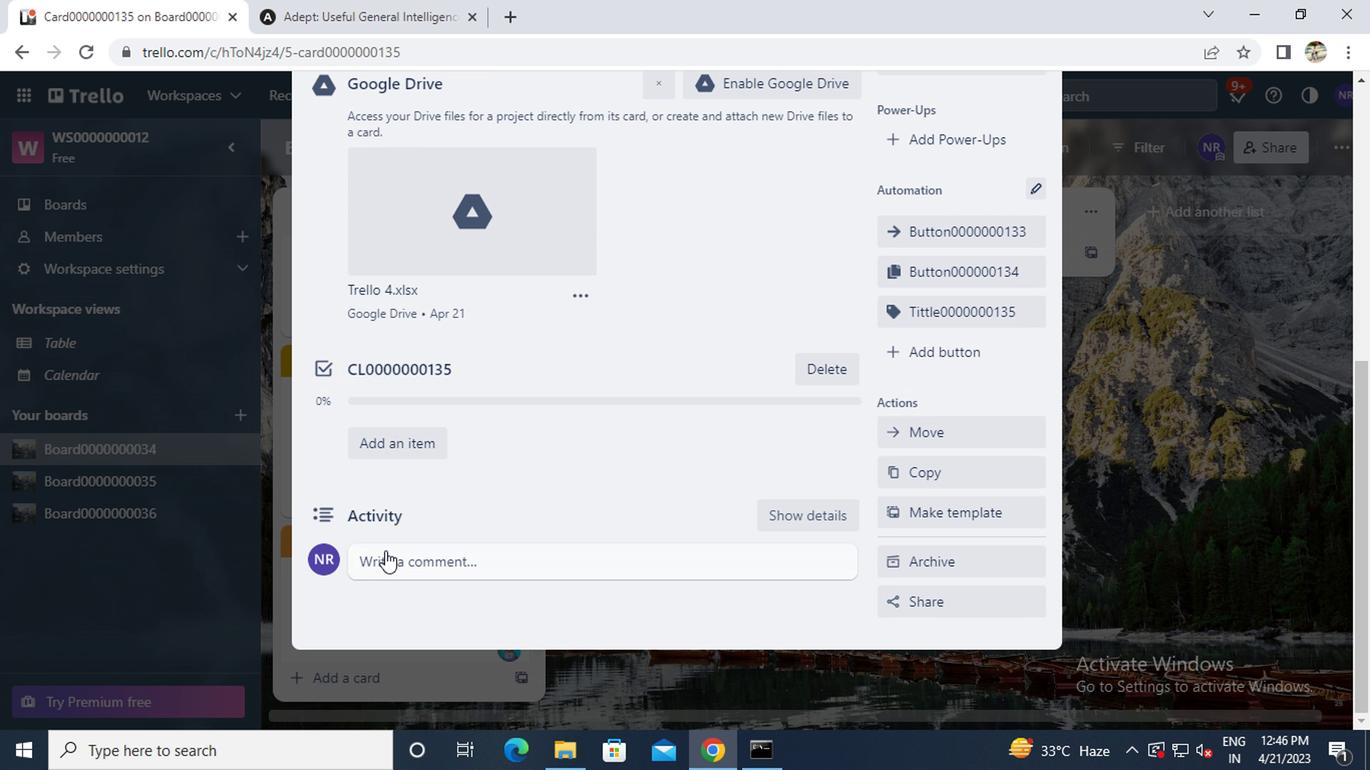 
Action: Mouse pressed left at (379, 556)
Screenshot: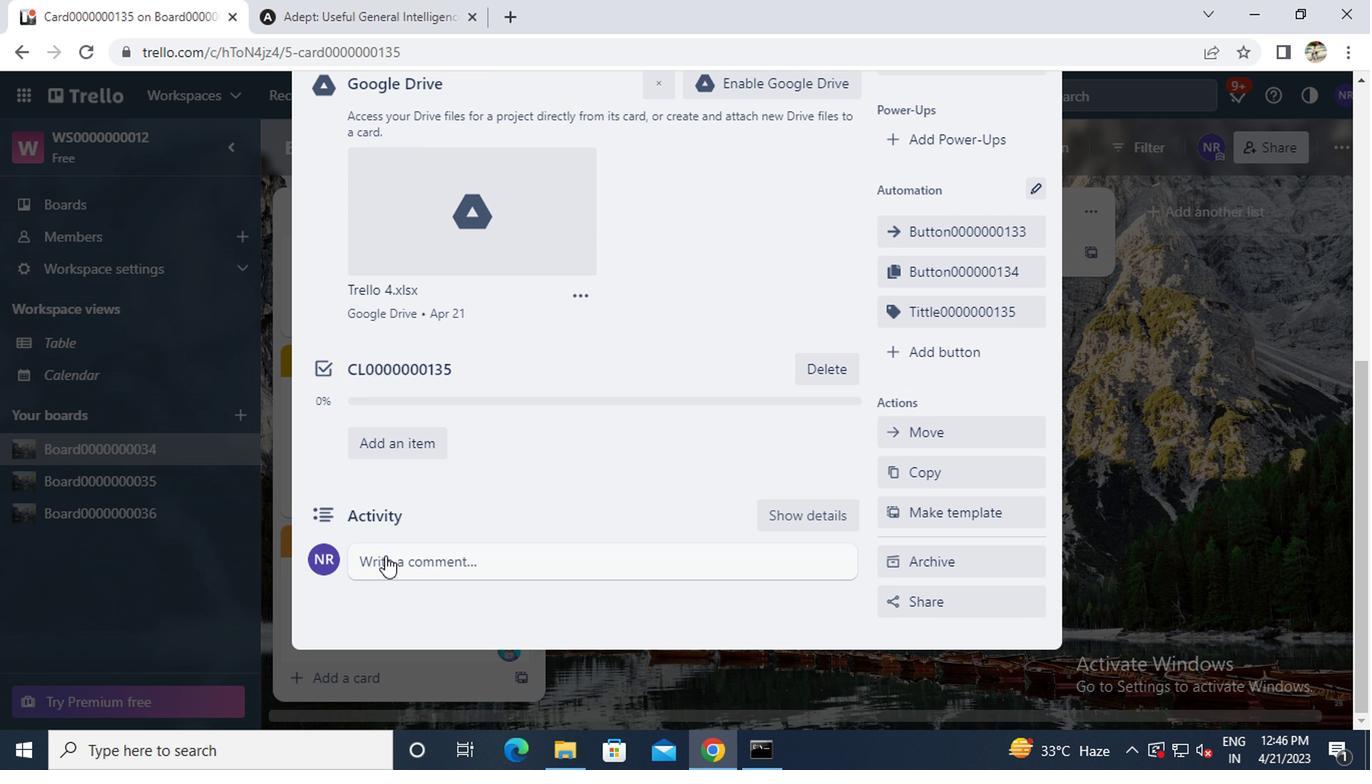 
Action: Key pressed cm0000000135
Screenshot: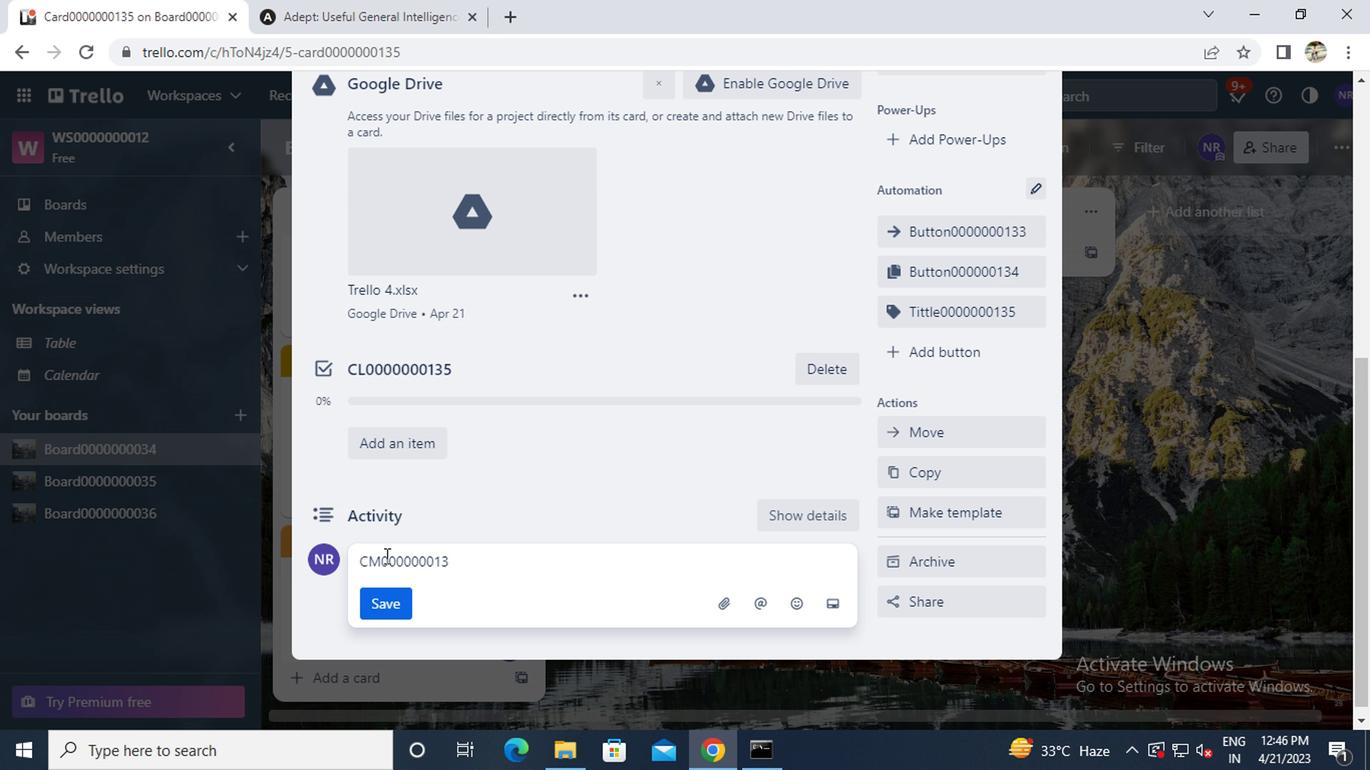 
Action: Mouse moved to (369, 603)
Screenshot: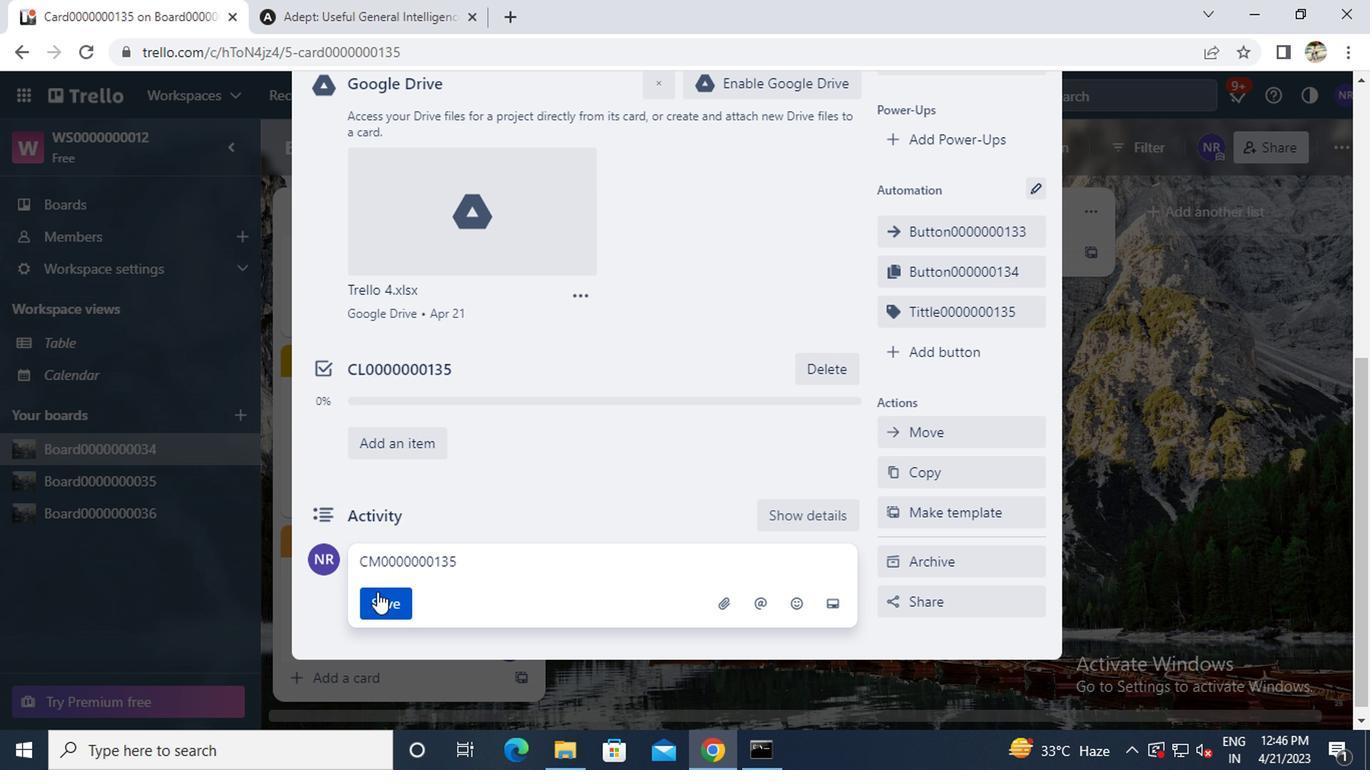 
Action: Mouse pressed left at (369, 603)
Screenshot: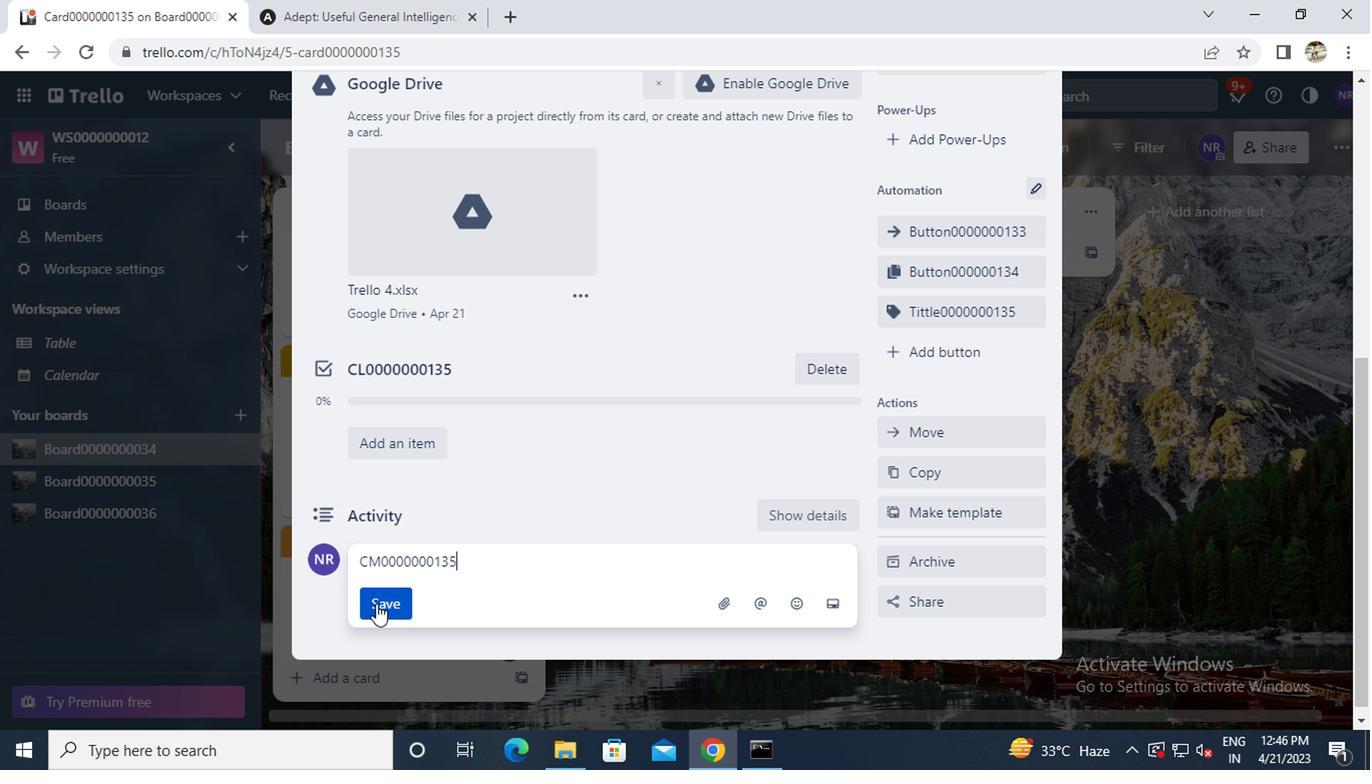 
Action: Mouse scrolled (369, 605) with delta (0, 1)
Screenshot: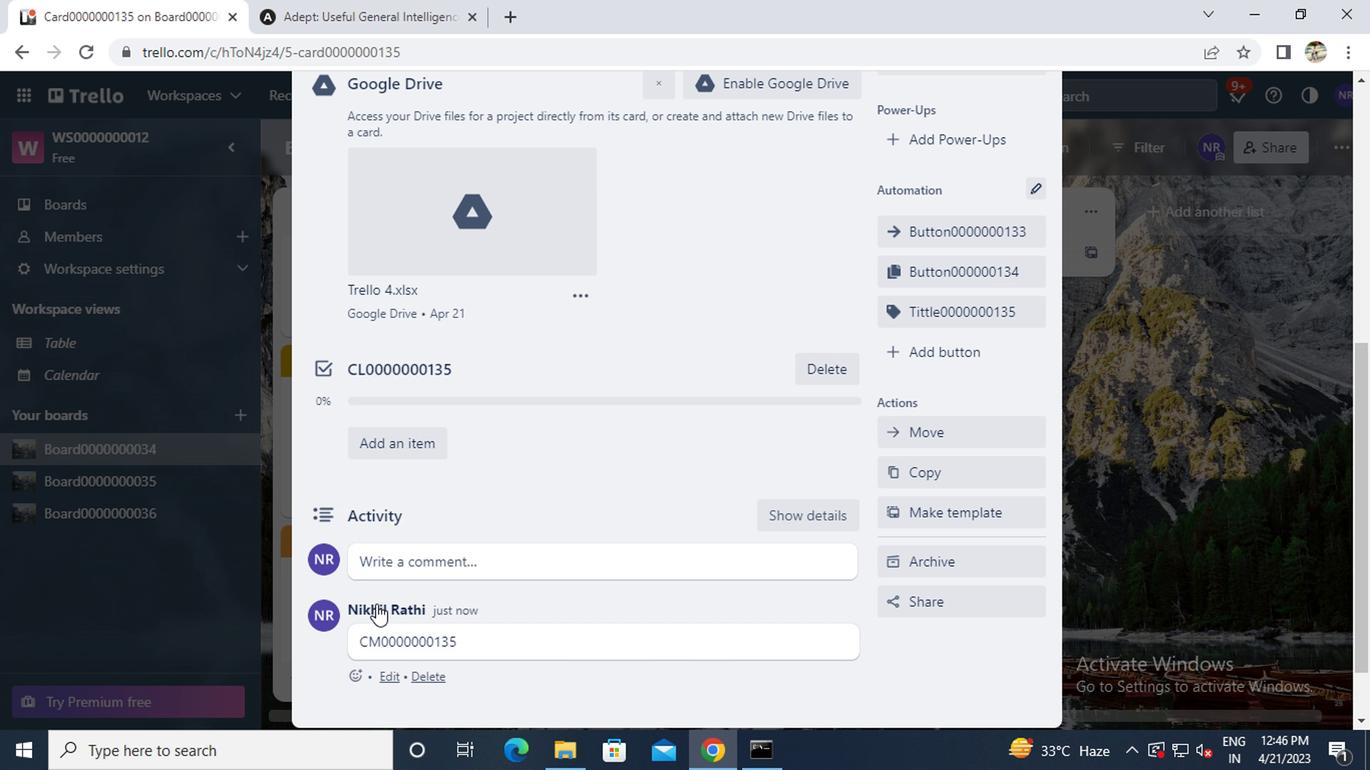 
Action: Mouse scrolled (369, 605) with delta (0, 1)
Screenshot: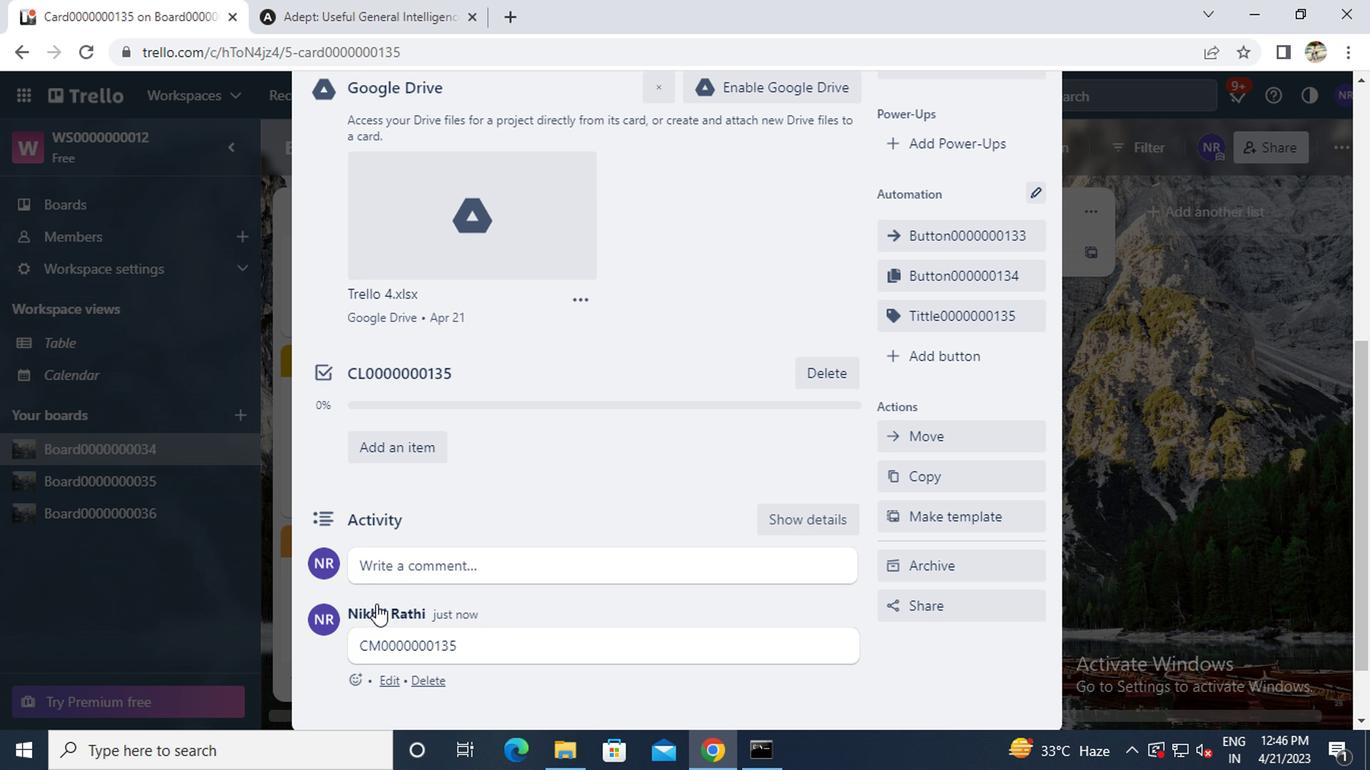 
Action: Mouse scrolled (369, 605) with delta (0, 1)
Screenshot: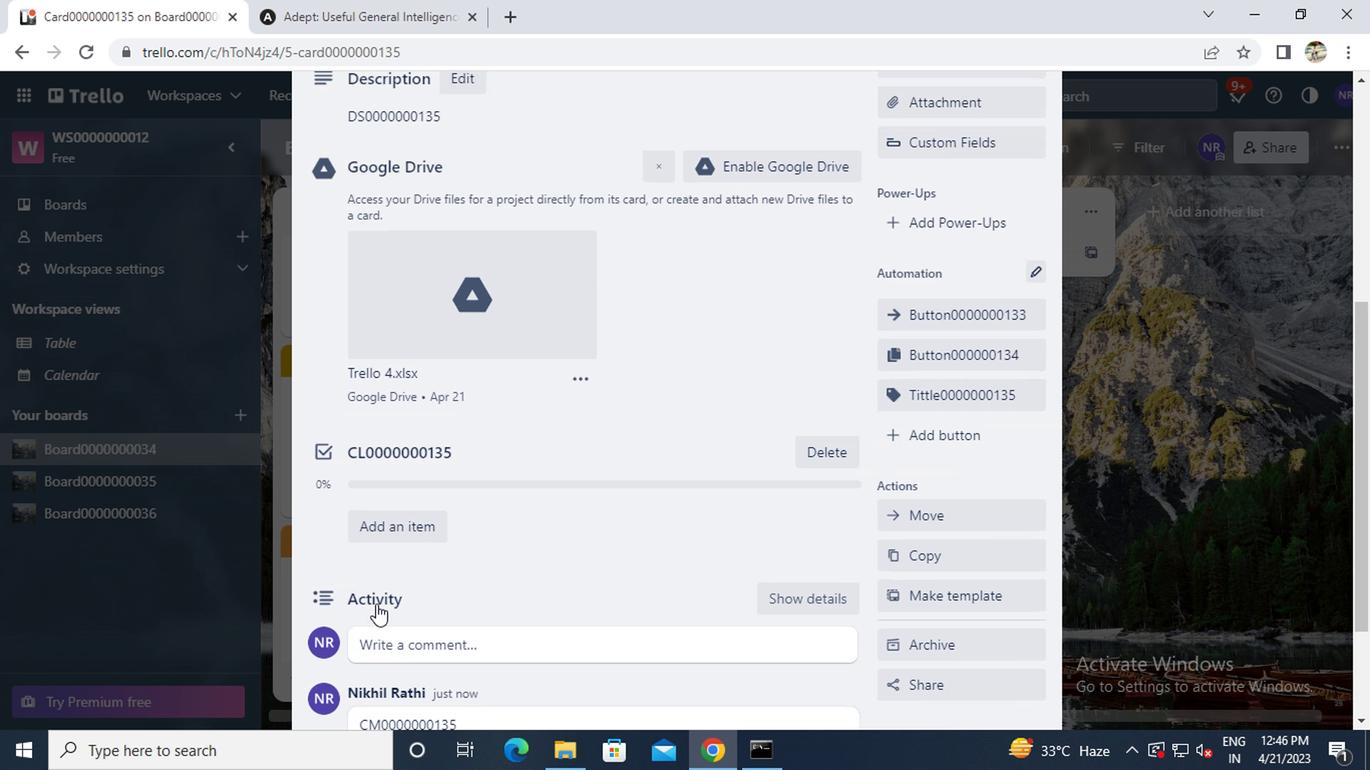 
Action: Mouse scrolled (369, 605) with delta (0, 1)
Screenshot: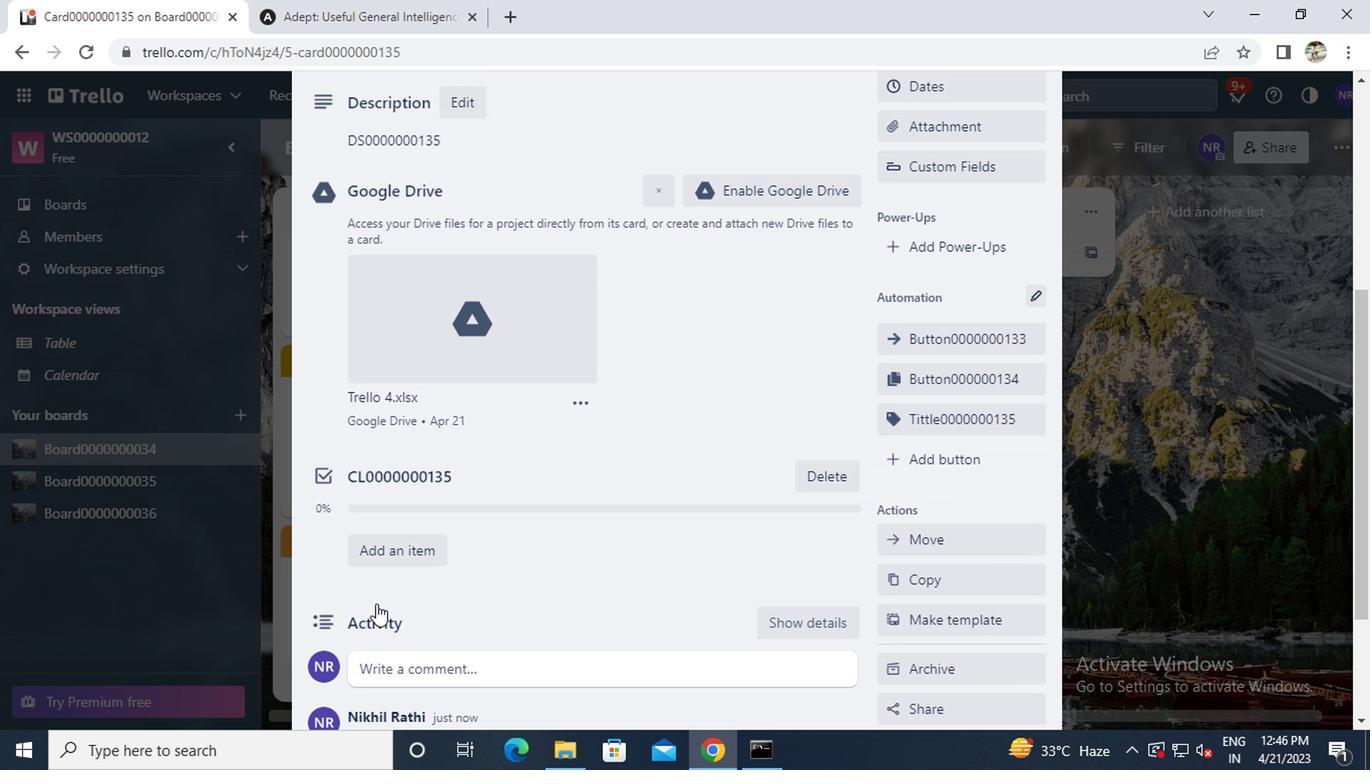 
Action: Mouse scrolled (369, 605) with delta (0, 1)
Screenshot: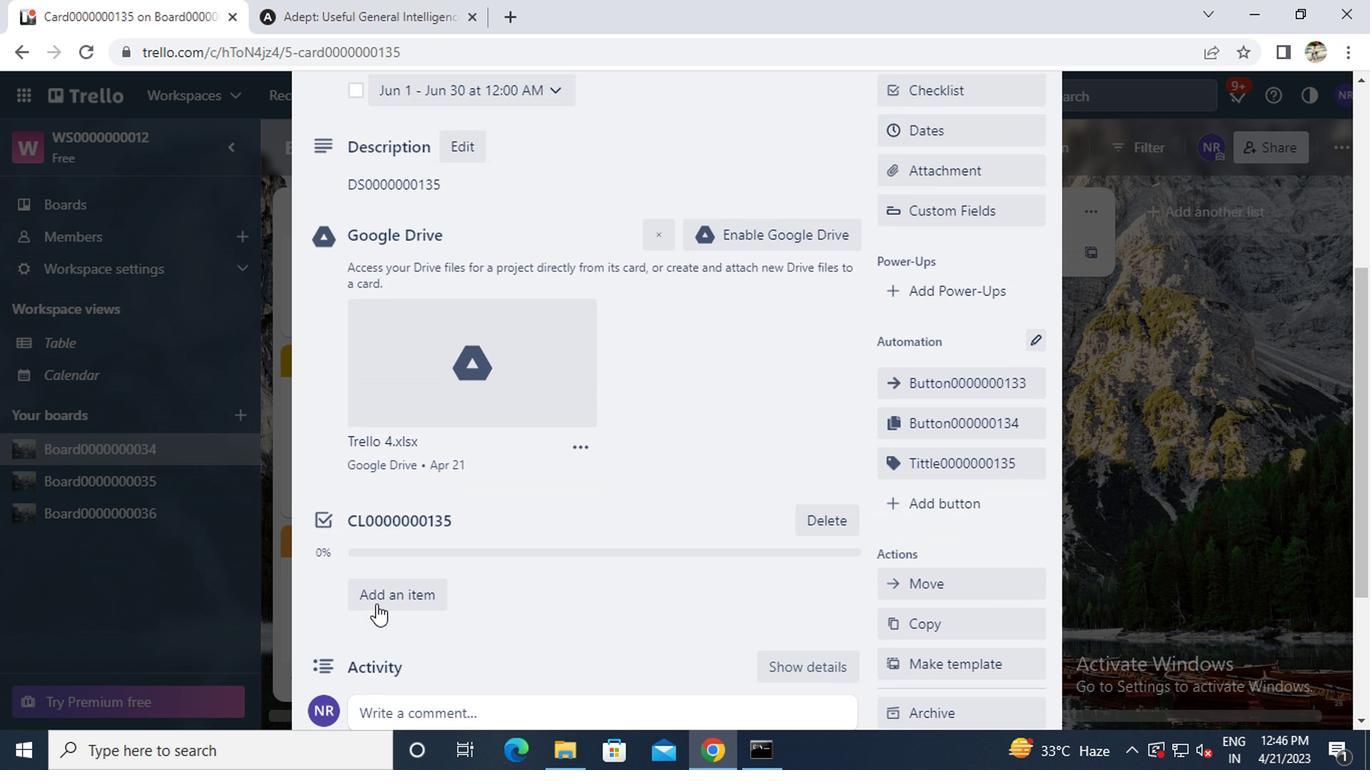
Action: Mouse moved to (1027, 132)
Screenshot: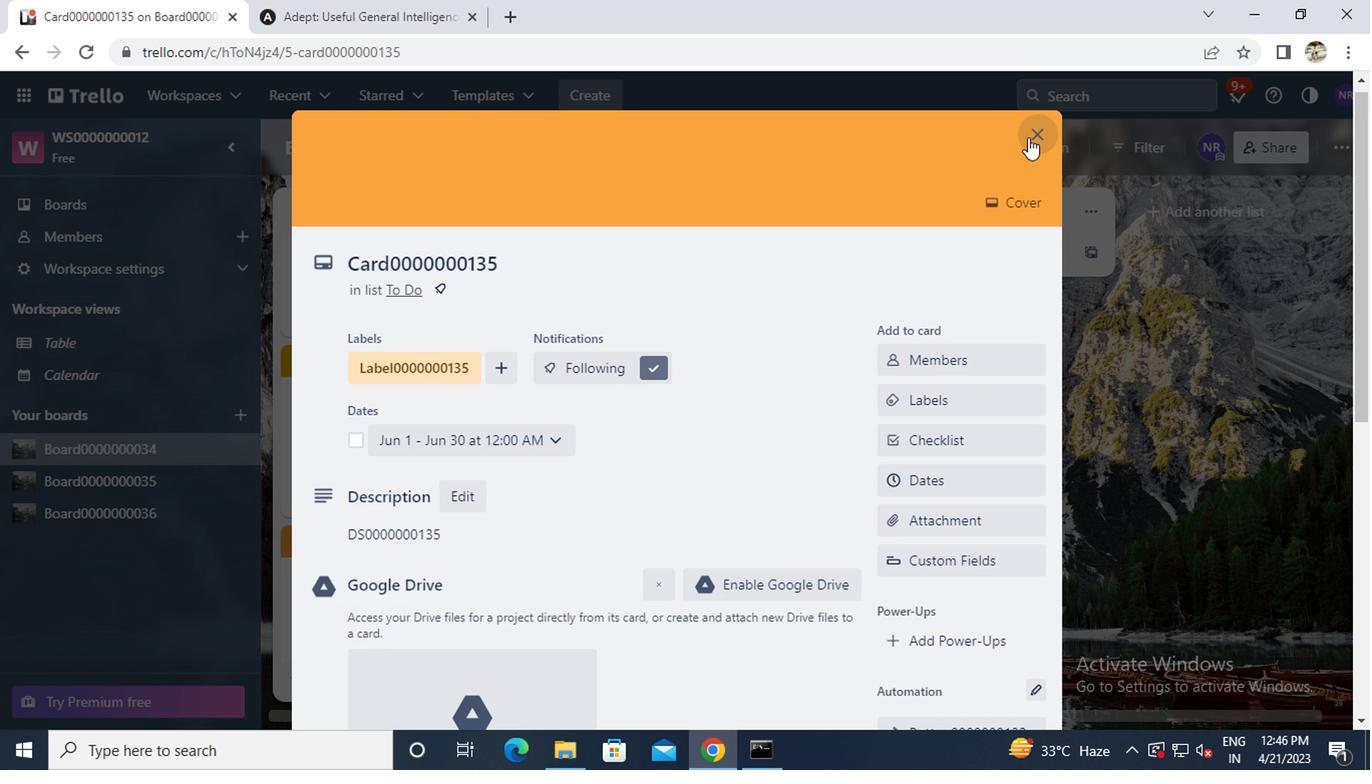 
Action: Mouse pressed left at (1027, 132)
Screenshot: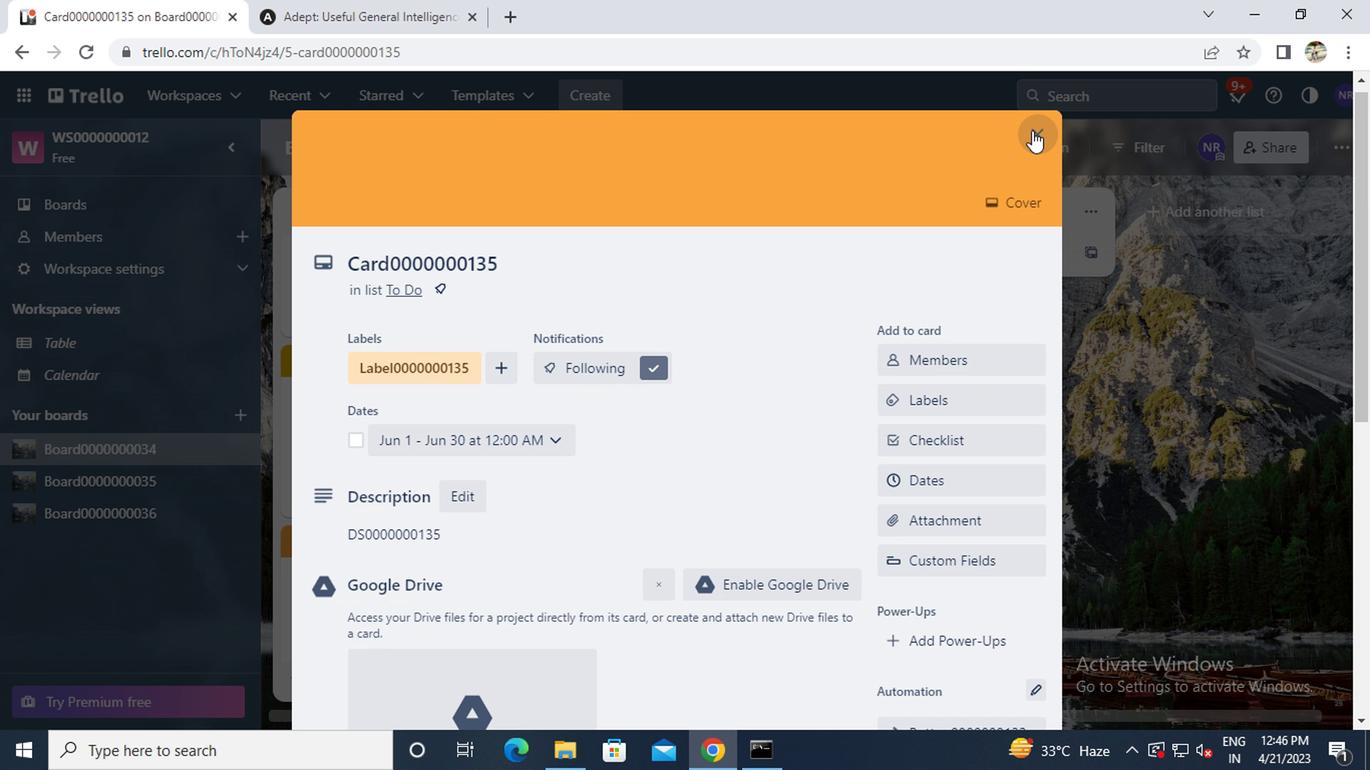 
